 Task: Find connections with filter location Vechta with filter topic #linkedinstorieswith filter profile language Potuguese with filter current company The Corporate Bhakt with filter school Maulana Azad College with filter industry Trusts and Estates with filter service category Corporate Events with filter keywords title Barber
Action: Mouse moved to (500, 73)
Screenshot: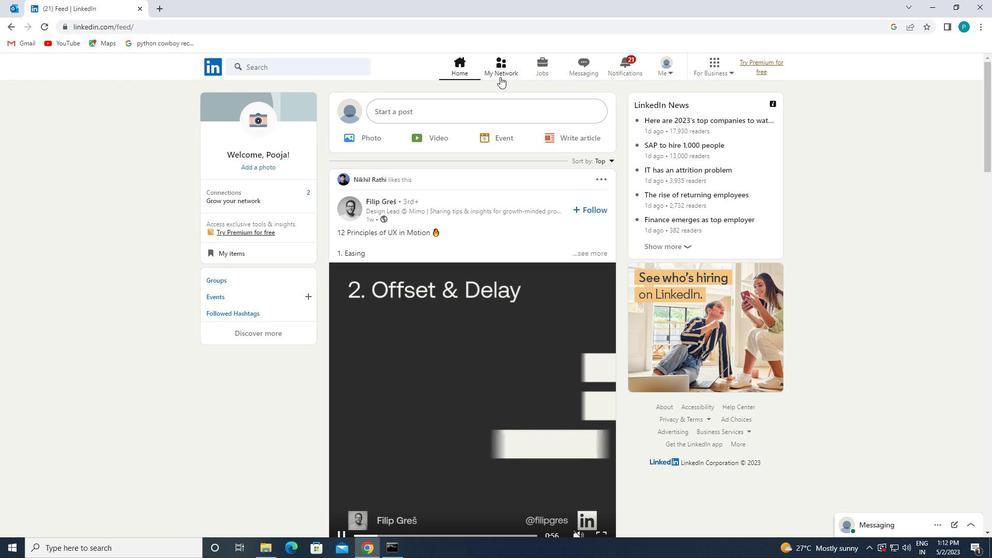 
Action: Mouse pressed left at (500, 73)
Screenshot: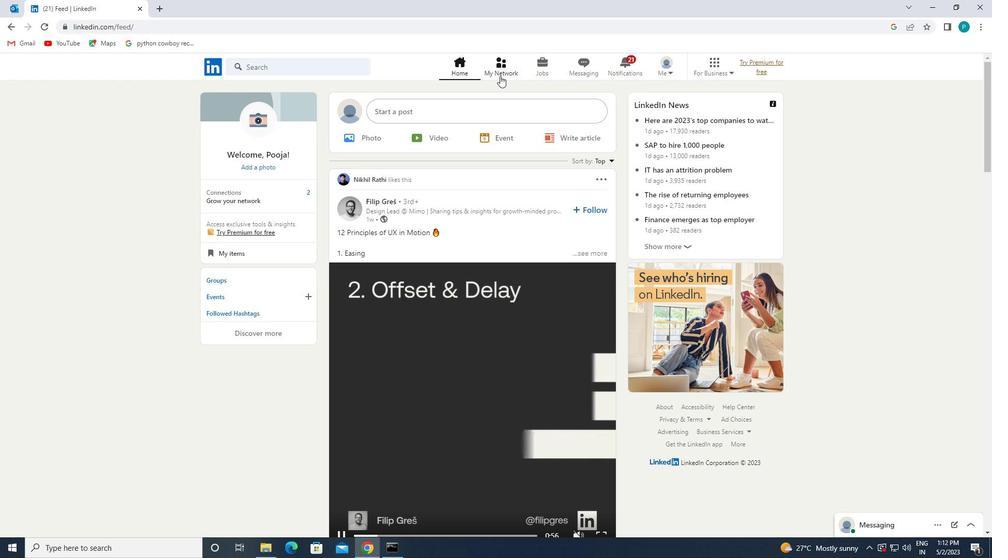 
Action: Mouse moved to (343, 129)
Screenshot: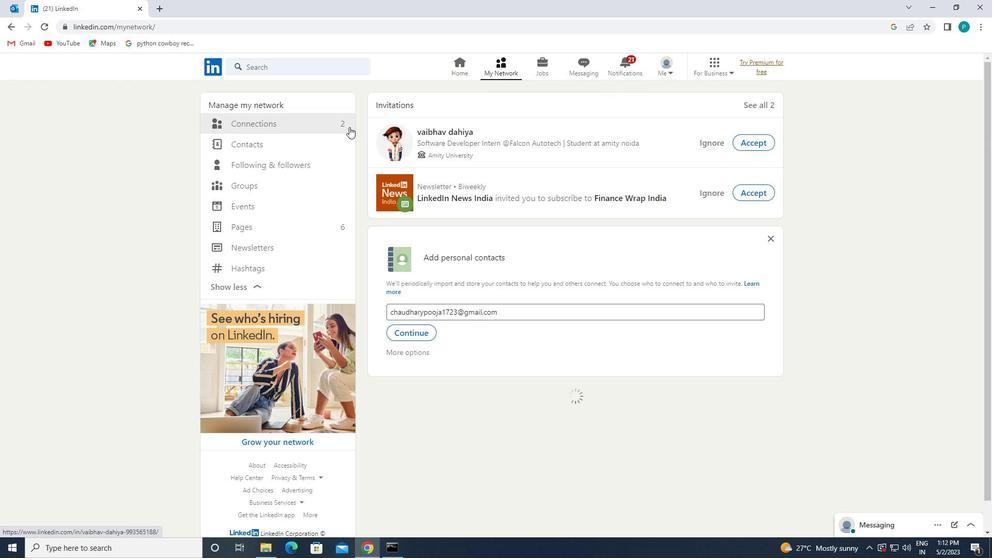 
Action: Mouse pressed left at (343, 129)
Screenshot: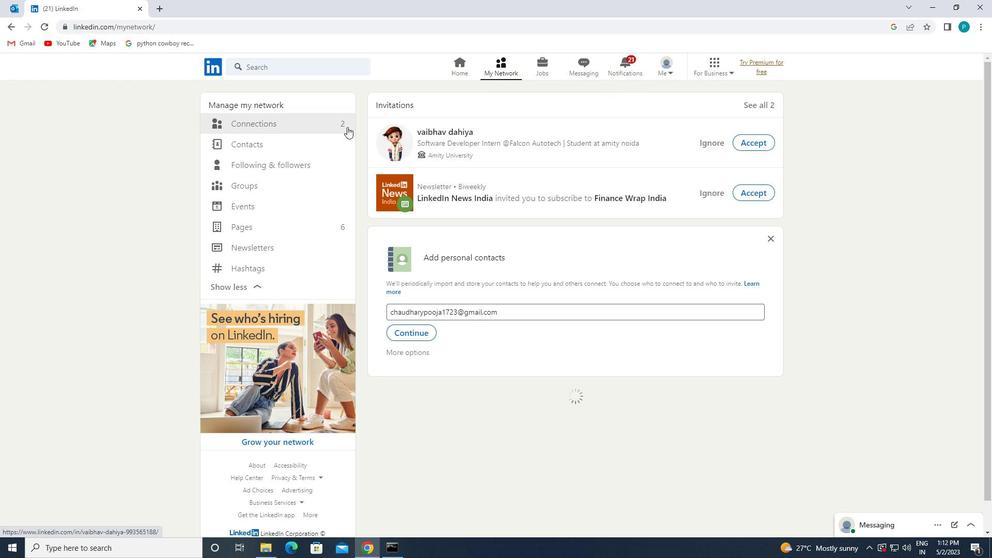 
Action: Mouse moved to (349, 123)
Screenshot: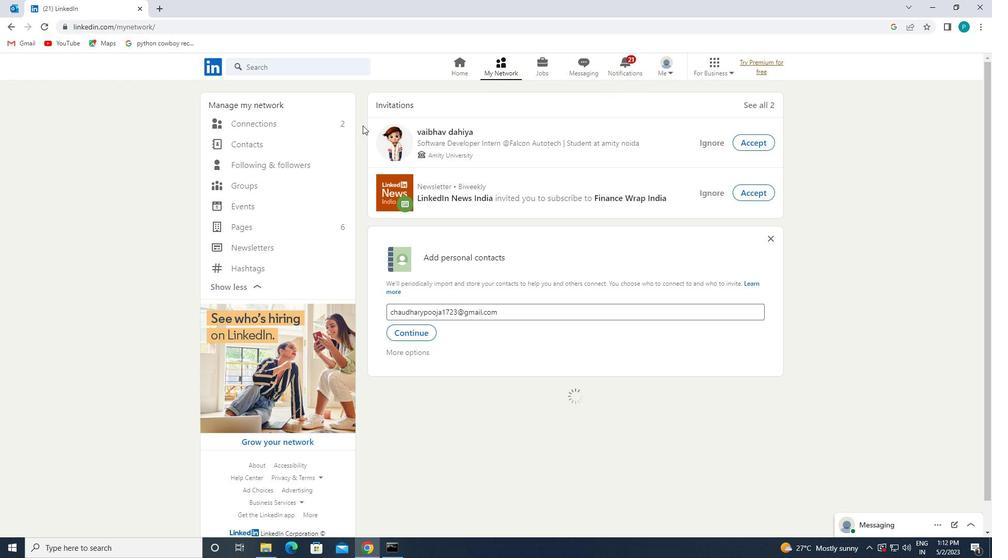 
Action: Mouse pressed left at (349, 123)
Screenshot: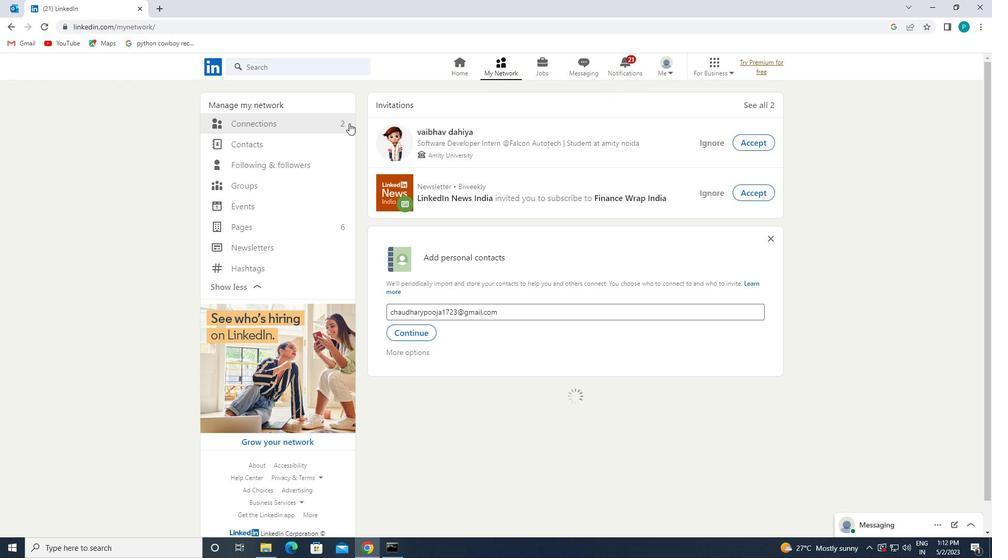 
Action: Mouse moved to (328, 120)
Screenshot: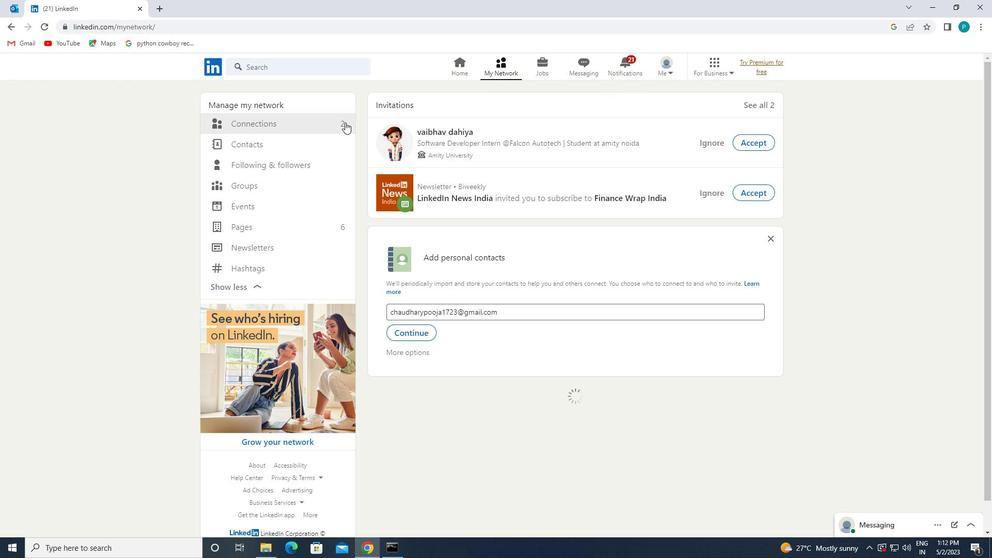 
Action: Mouse pressed left at (328, 120)
Screenshot: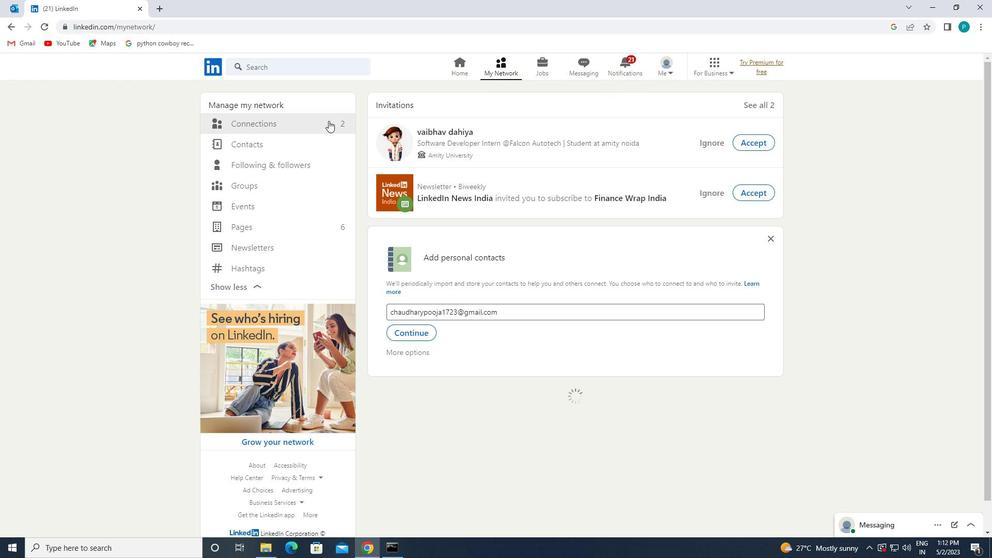 
Action: Mouse moved to (327, 120)
Screenshot: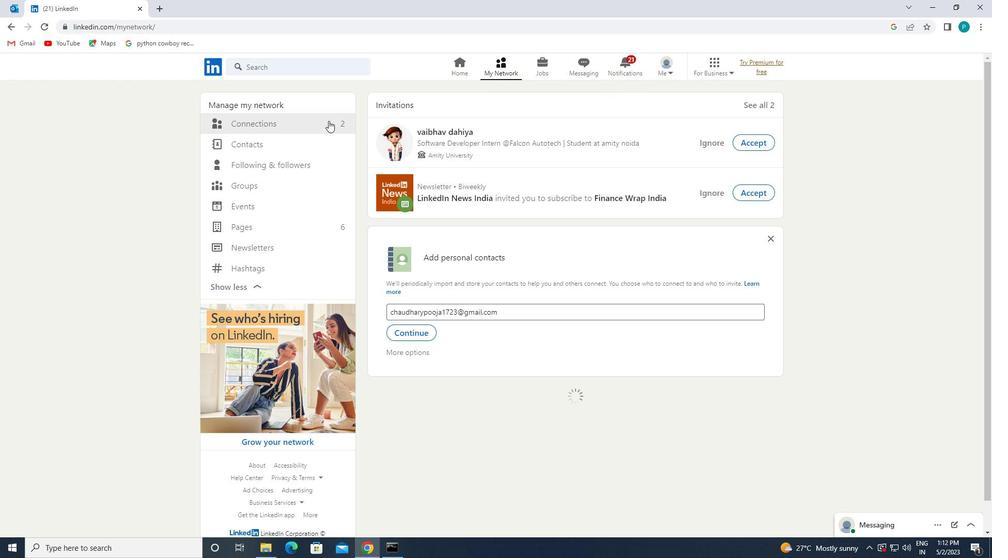 
Action: Mouse pressed left at (327, 120)
Screenshot: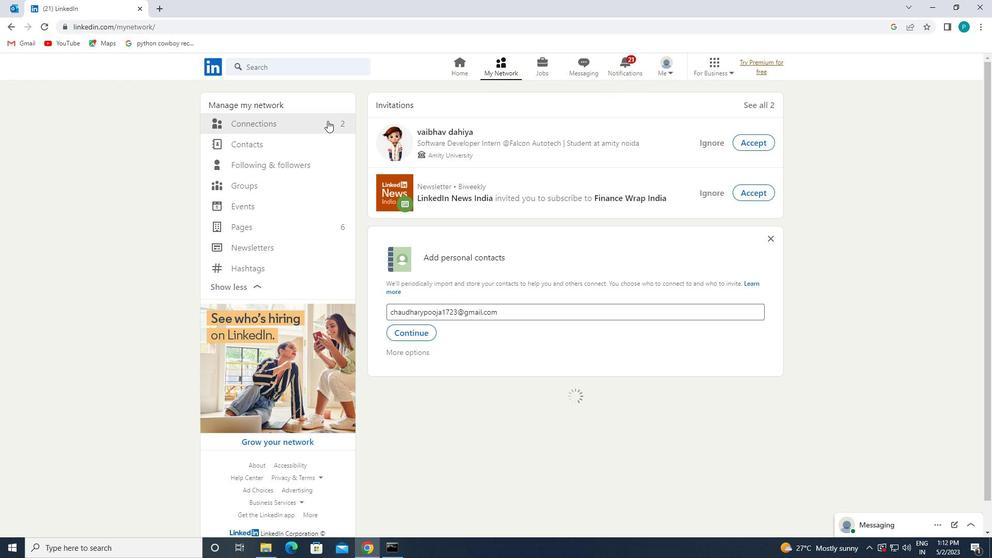 
Action: Mouse moved to (326, 121)
Screenshot: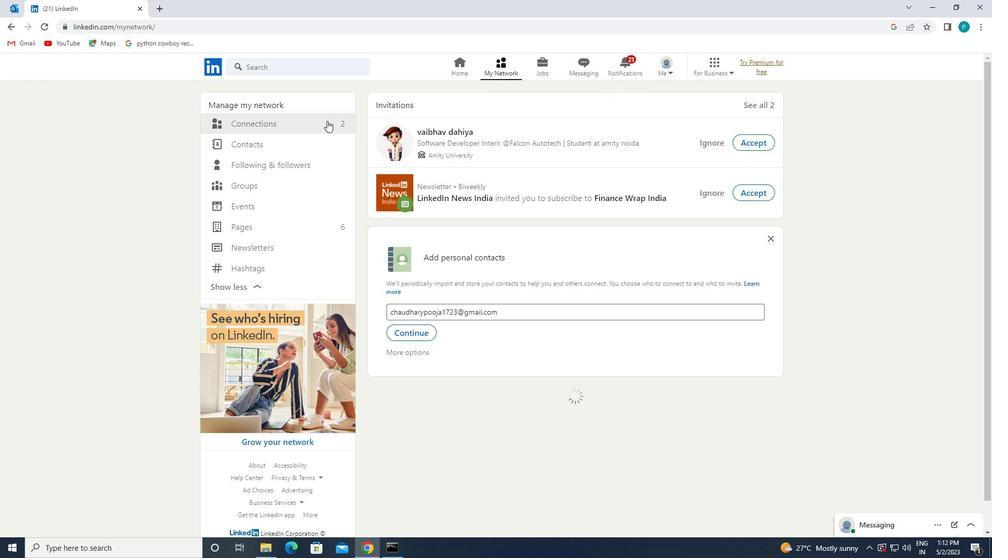 
Action: Mouse pressed left at (326, 121)
Screenshot: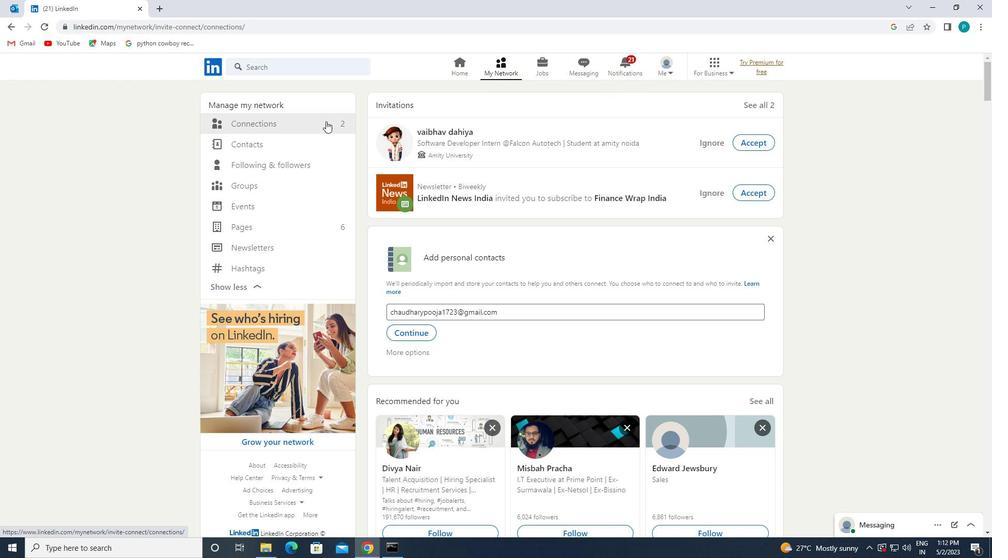 
Action: Mouse pressed left at (326, 121)
Screenshot: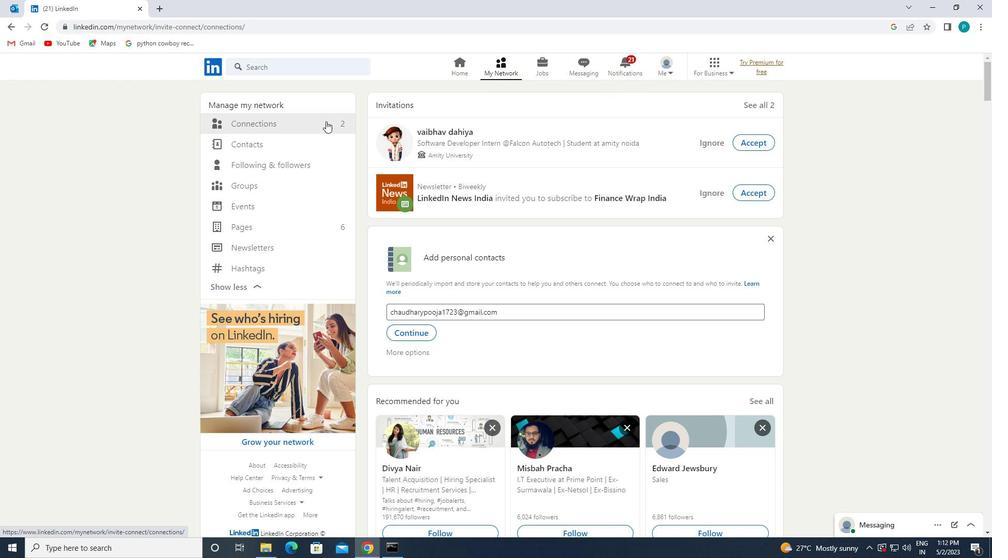 
Action: Mouse moved to (557, 128)
Screenshot: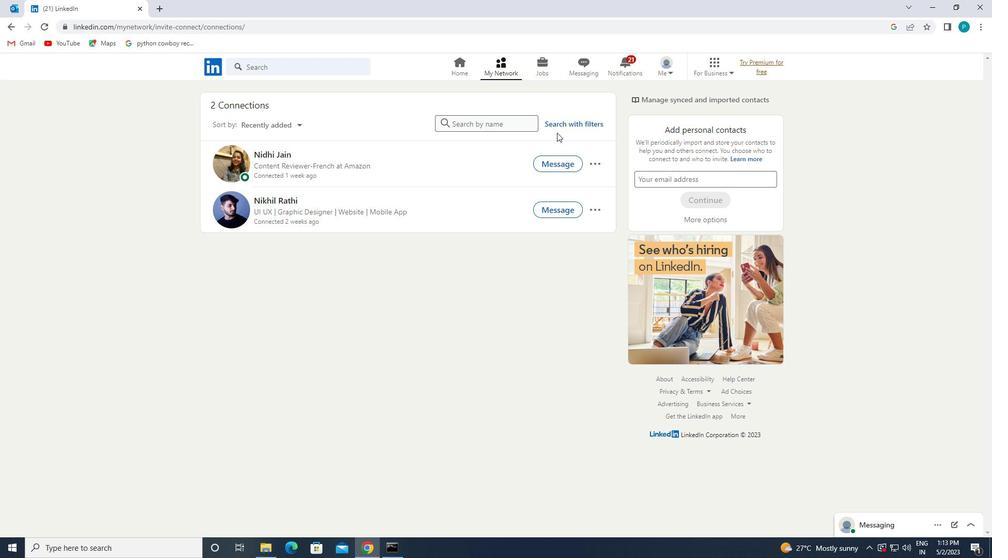 
Action: Mouse pressed left at (557, 128)
Screenshot: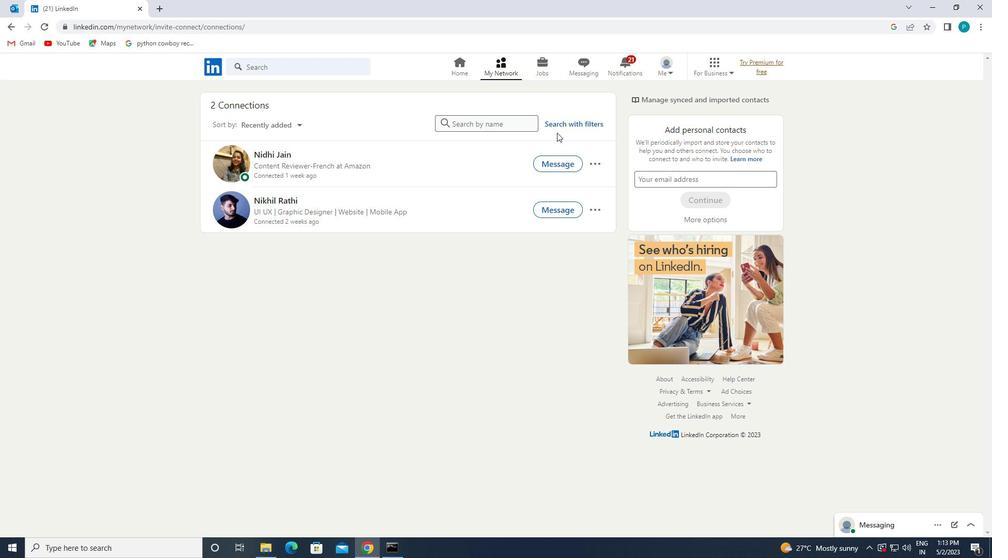 
Action: Mouse moved to (529, 96)
Screenshot: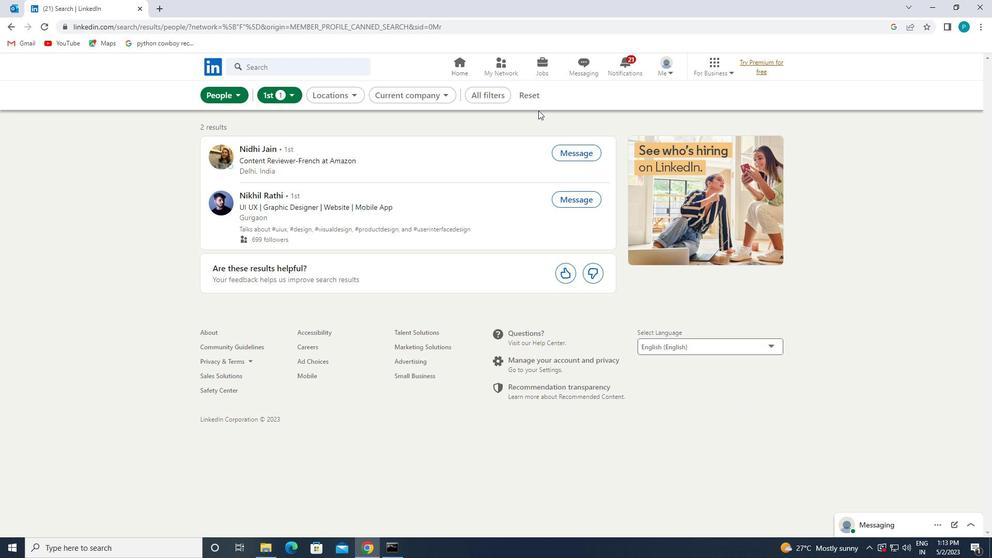 
Action: Mouse pressed left at (529, 96)
Screenshot: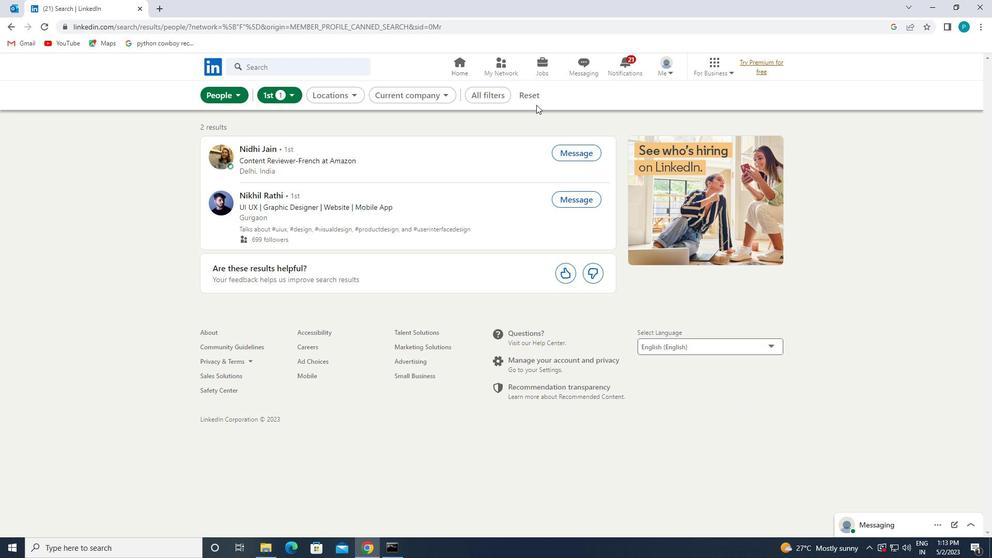 
Action: Mouse moved to (506, 96)
Screenshot: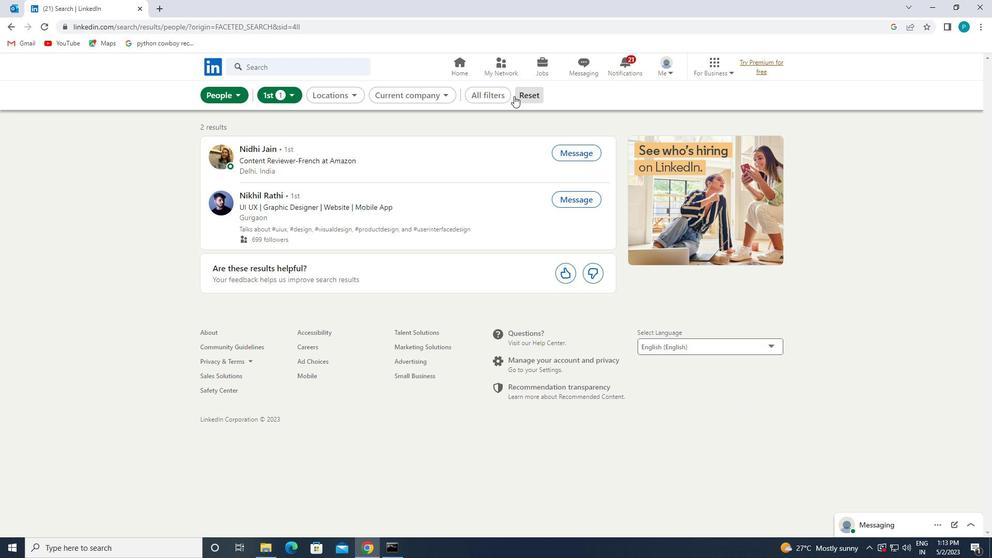 
Action: Mouse pressed left at (506, 96)
Screenshot: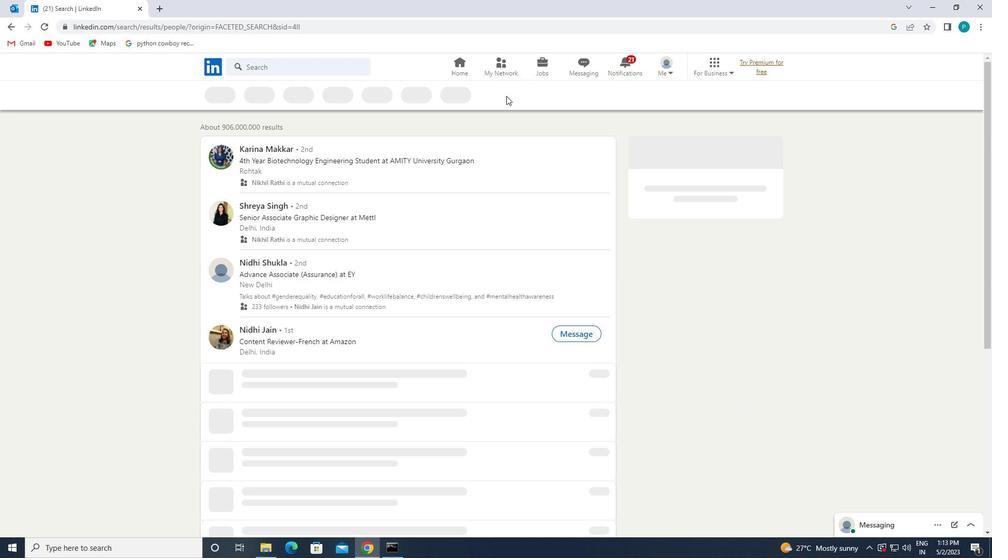 
Action: Mouse pressed left at (506, 96)
Screenshot: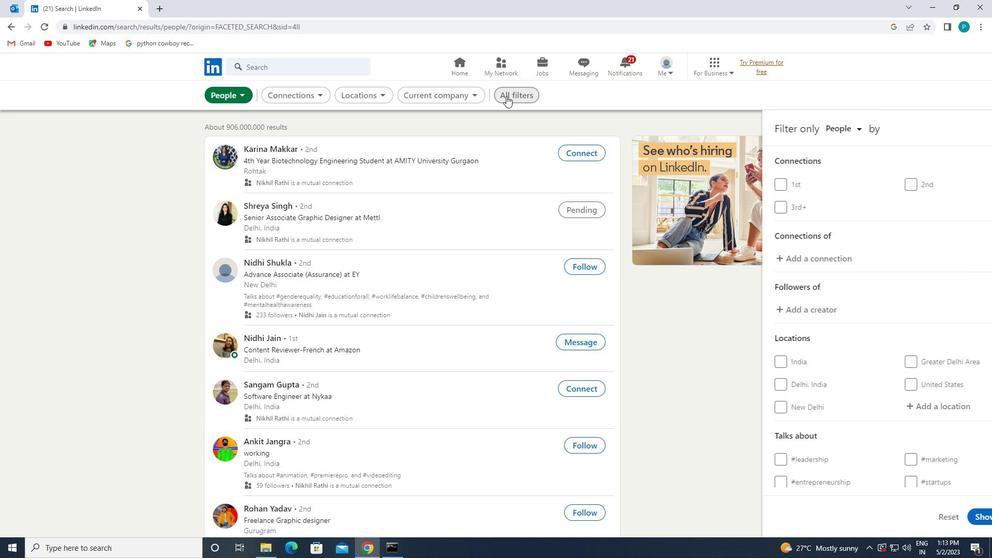 
Action: Mouse pressed left at (506, 96)
Screenshot: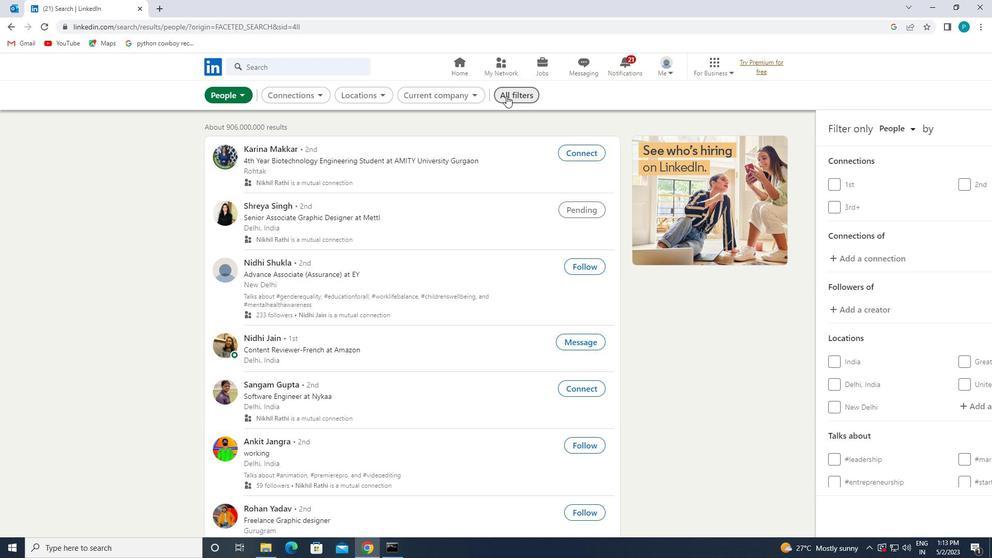 
Action: Mouse moved to (877, 361)
Screenshot: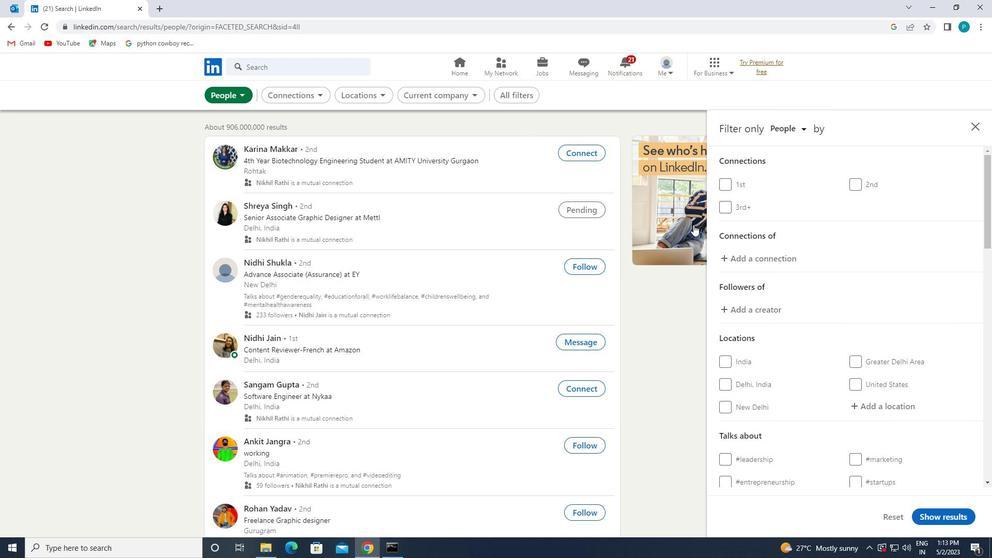 
Action: Mouse scrolled (877, 360) with delta (0, 0)
Screenshot: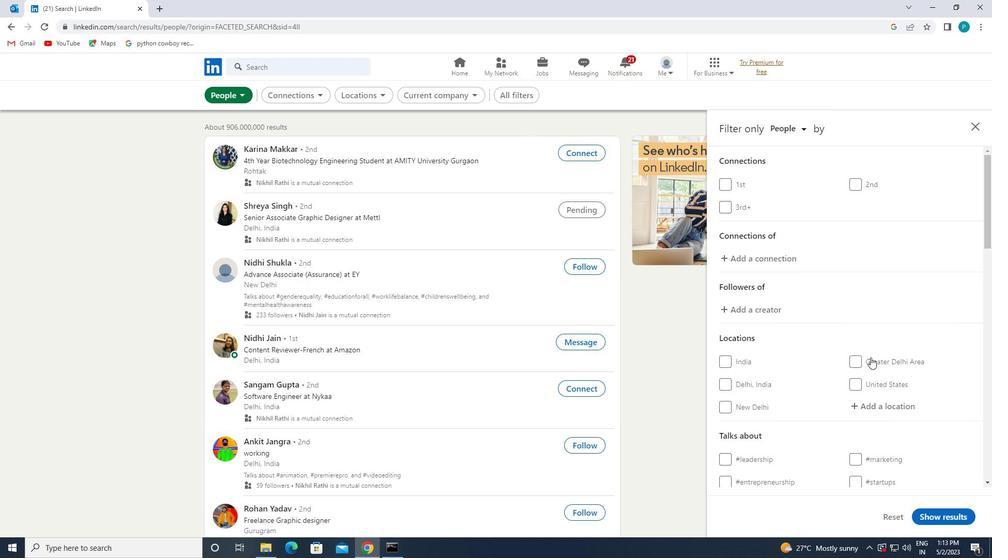 
Action: Mouse moved to (875, 354)
Screenshot: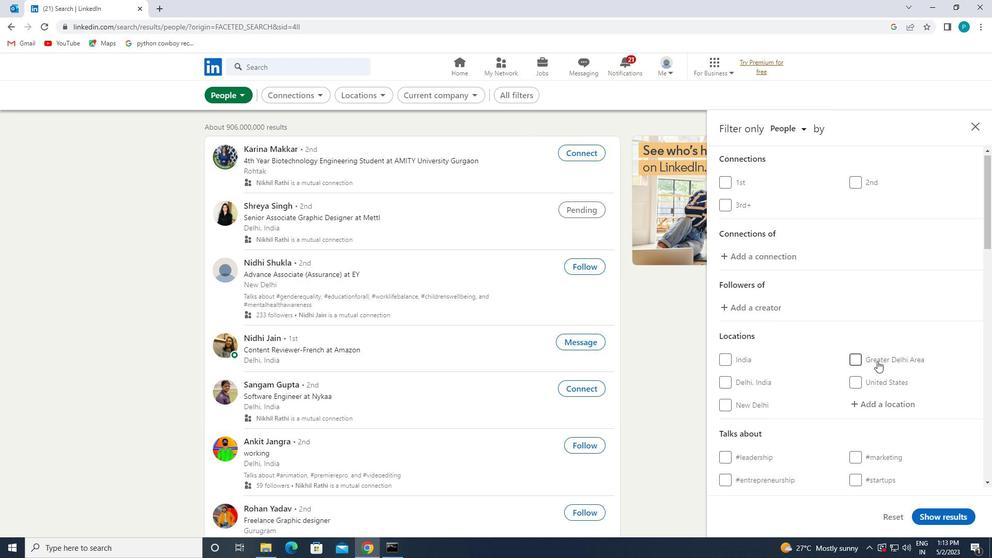 
Action: Mouse pressed left at (875, 354)
Screenshot: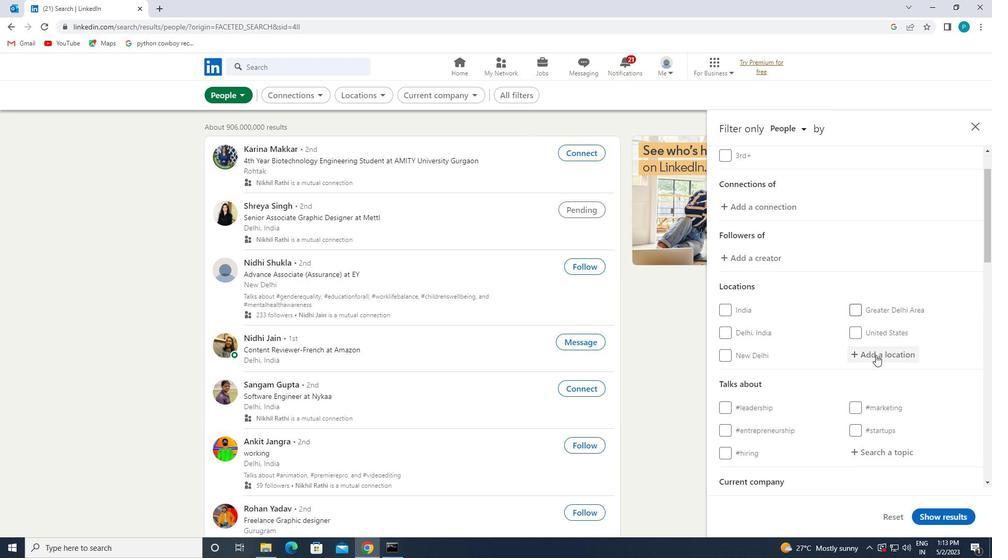 
Action: Key pressed <Key.caps_lock>v<Key.caps_lock>echta
Screenshot: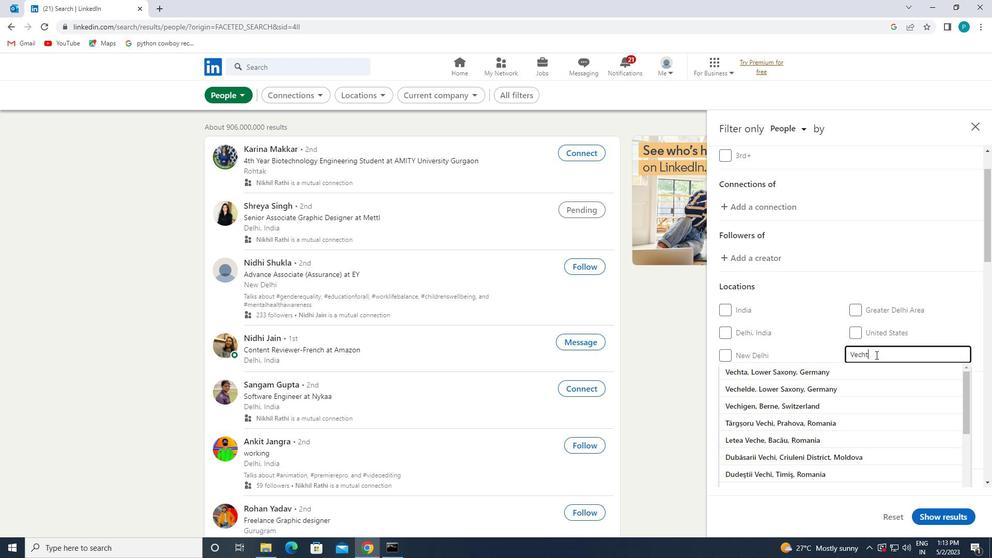 
Action: Mouse moved to (856, 370)
Screenshot: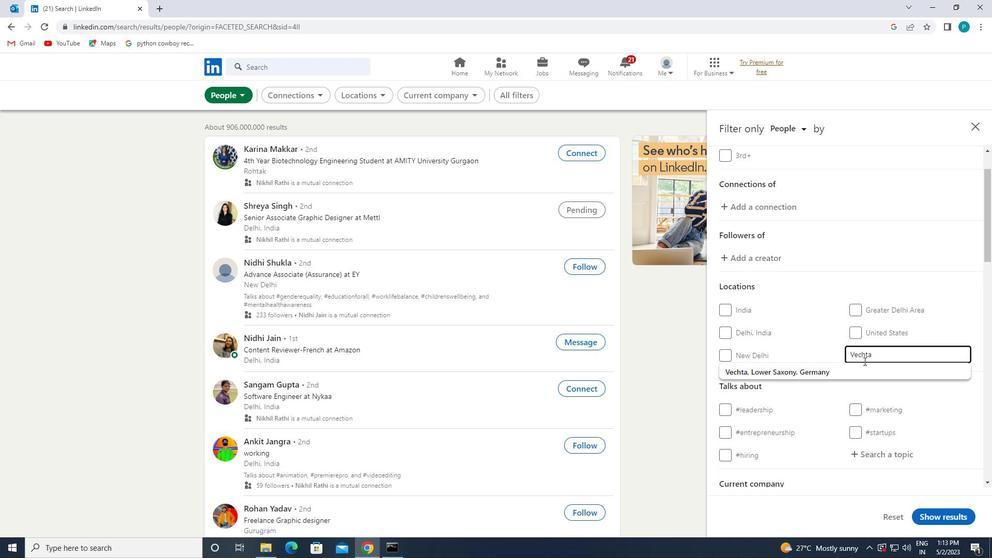 
Action: Mouse pressed left at (856, 370)
Screenshot: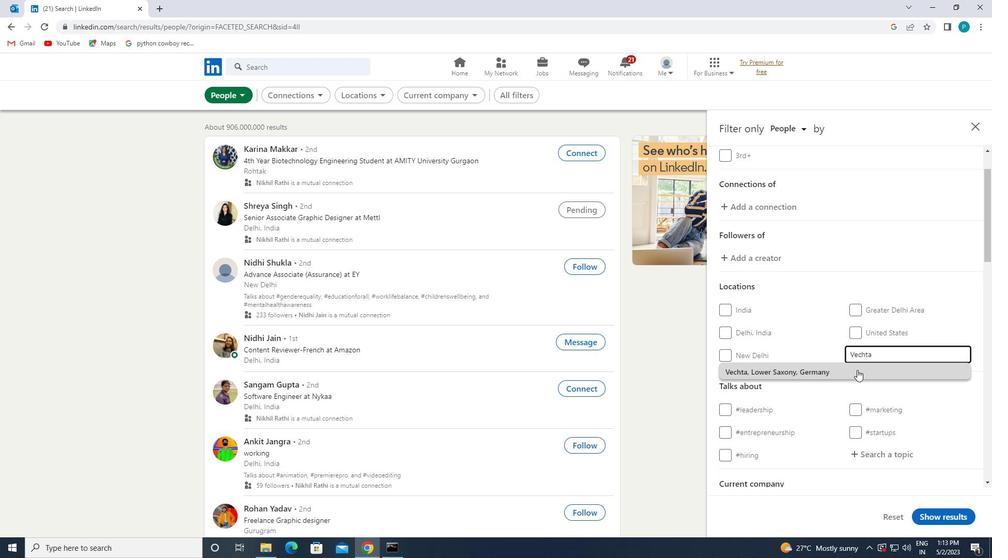
Action: Mouse moved to (856, 375)
Screenshot: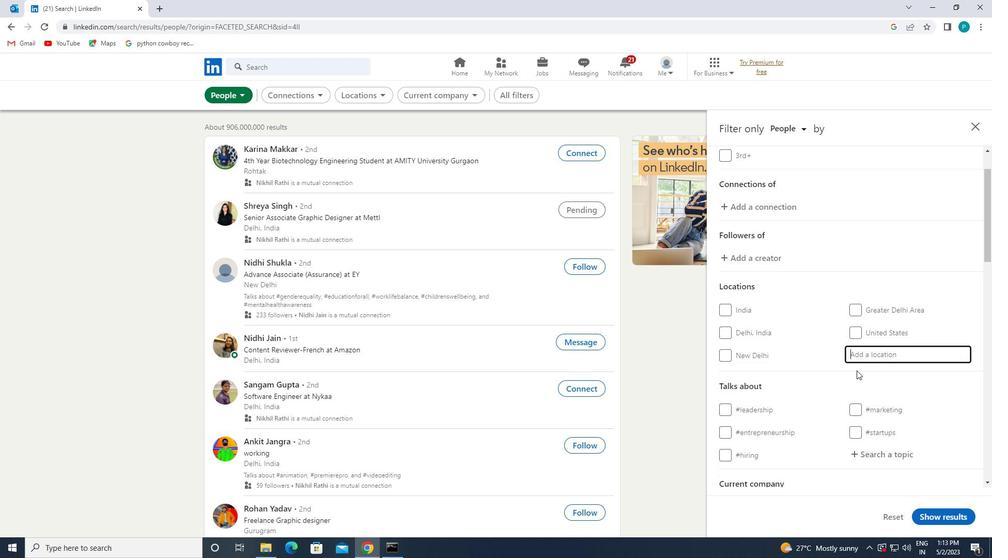 
Action: Mouse scrolled (856, 374) with delta (0, 0)
Screenshot: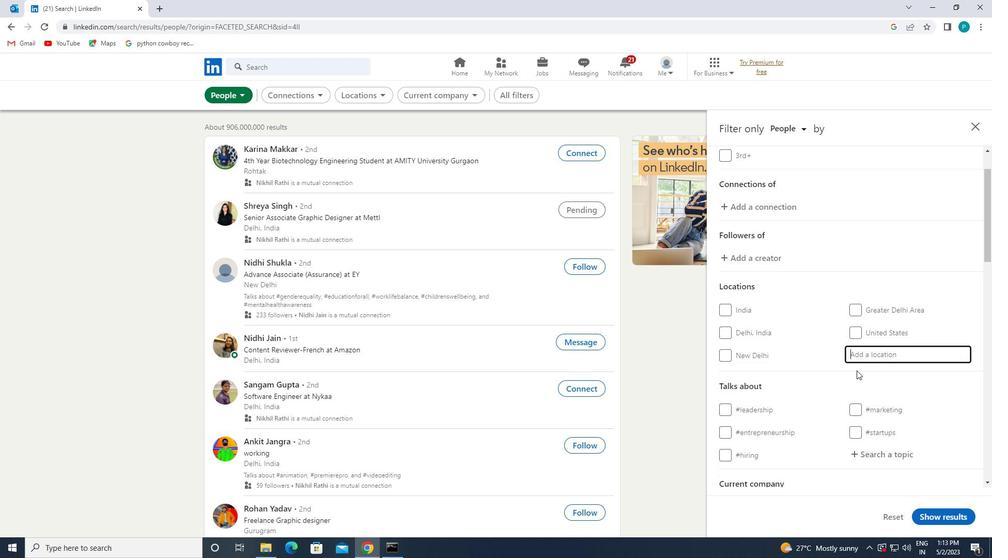 
Action: Mouse scrolled (856, 374) with delta (0, 0)
Screenshot: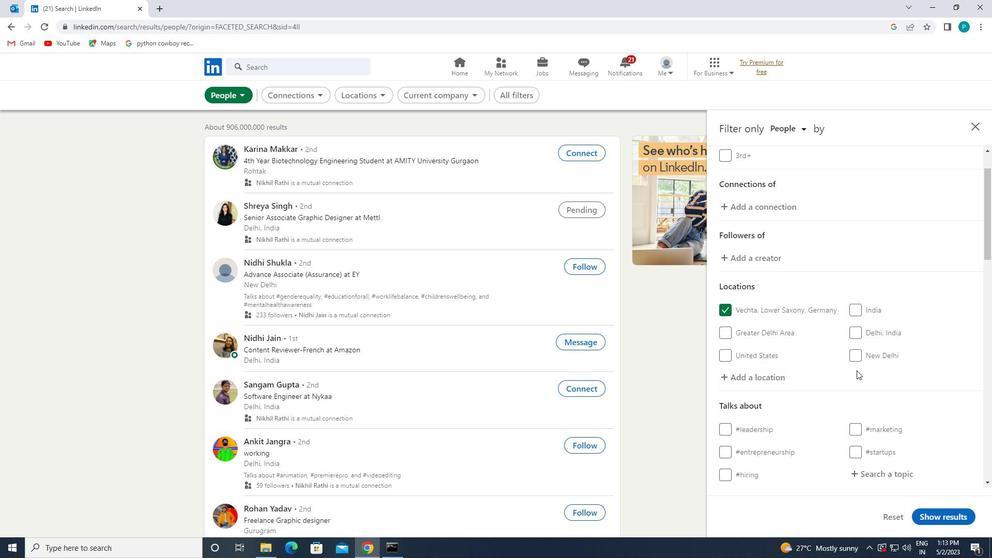 
Action: Mouse moved to (858, 379)
Screenshot: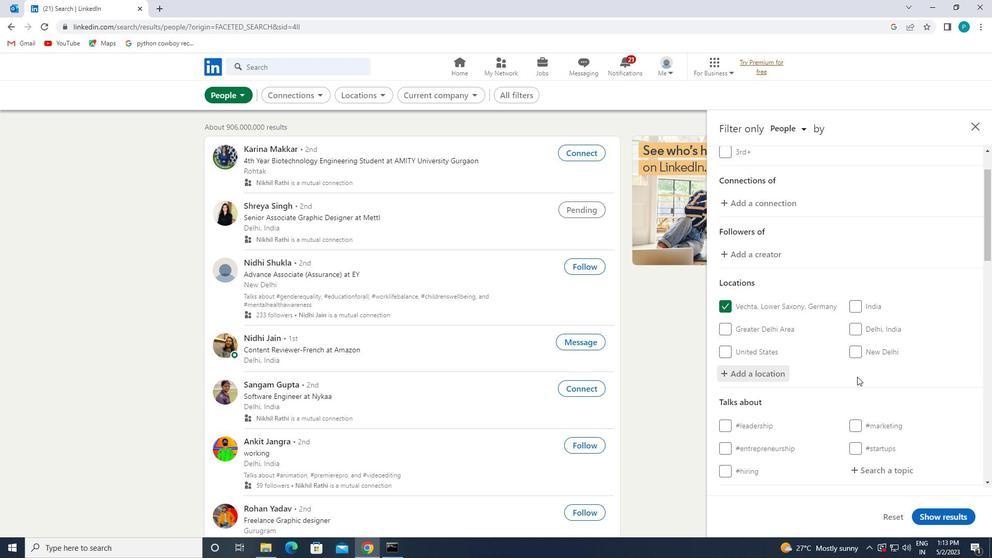 
Action: Mouse pressed left at (858, 379)
Screenshot: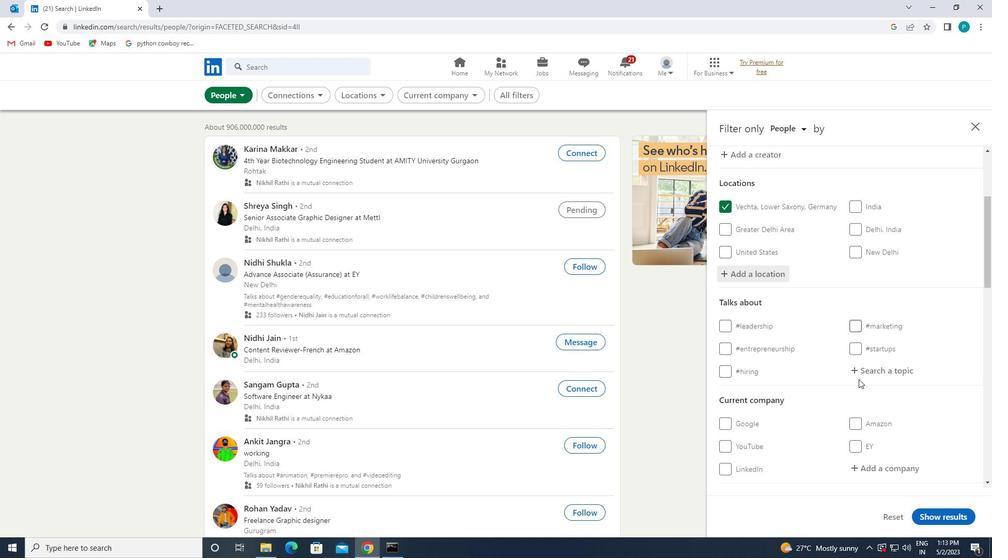 
Action: Mouse moved to (858, 373)
Screenshot: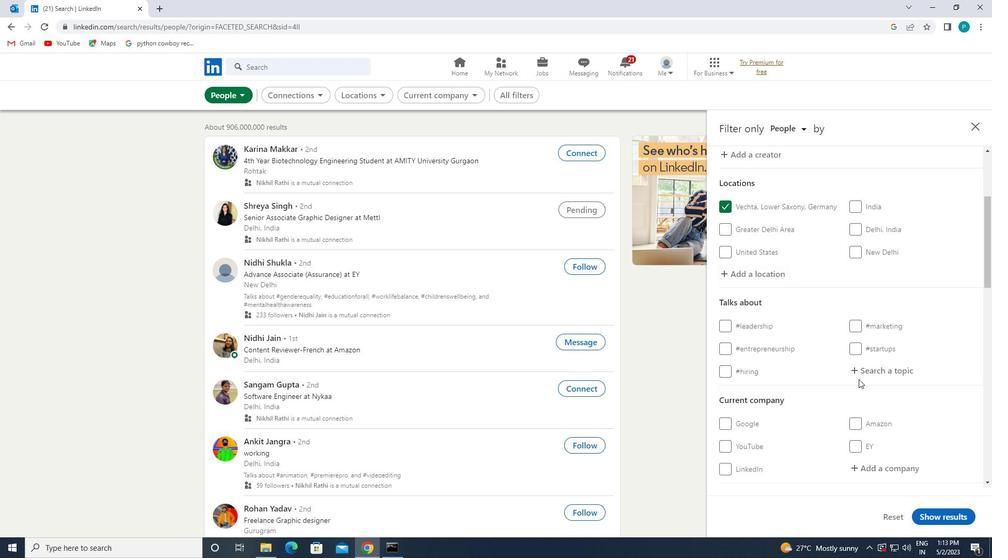 
Action: Mouse pressed left at (858, 373)
Screenshot: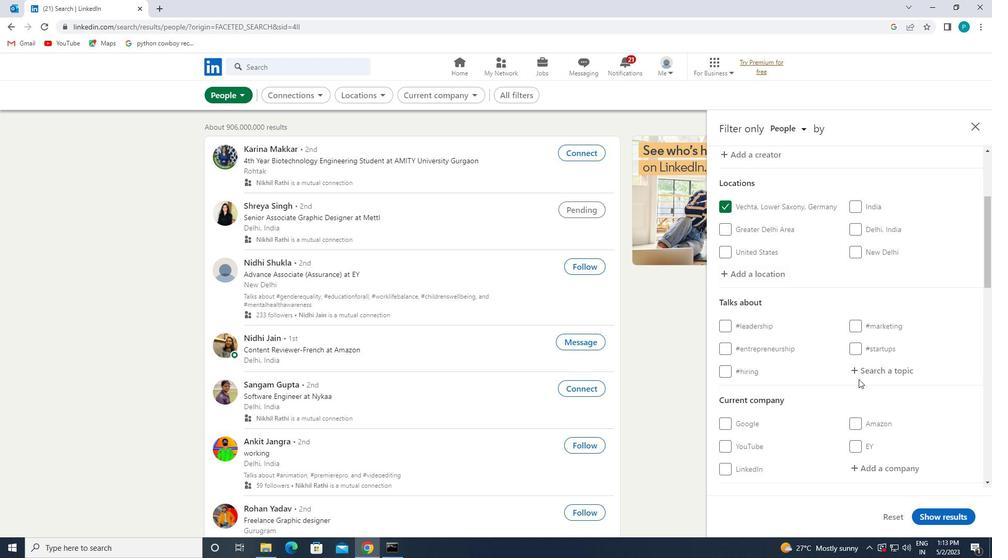 
Action: Key pressed <Key.shift>#LINKEDINSTORIES
Screenshot: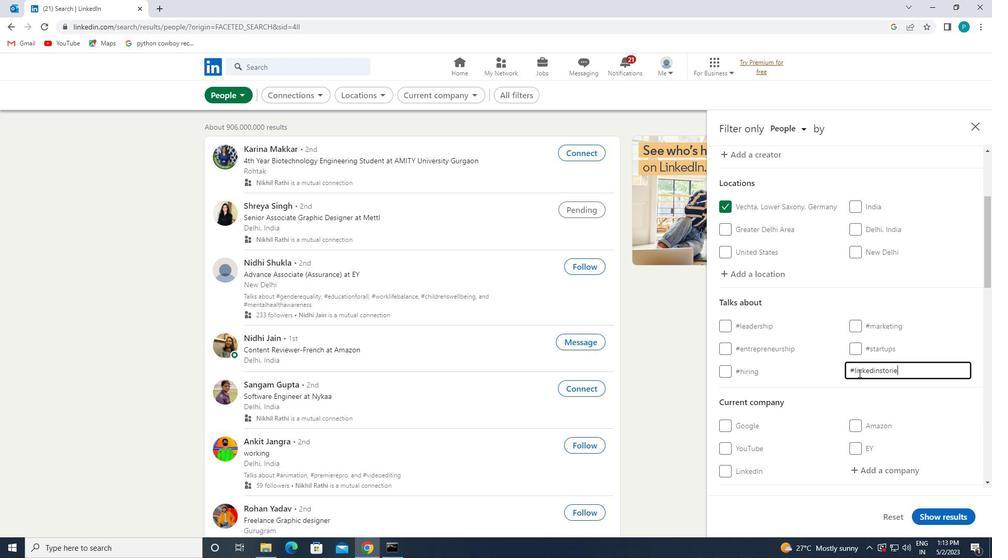 
Action: Mouse moved to (859, 375)
Screenshot: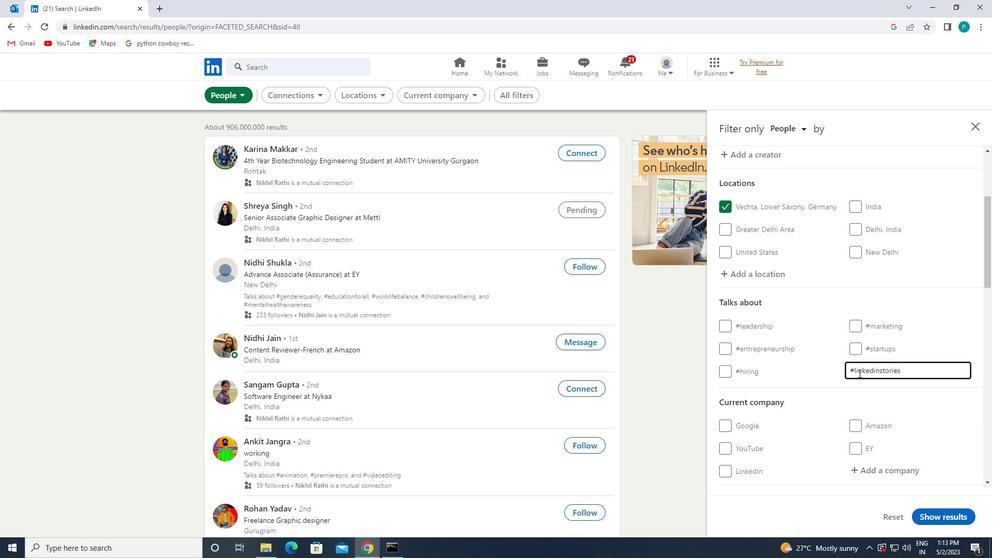 
Action: Mouse scrolled (859, 374) with delta (0, 0)
Screenshot: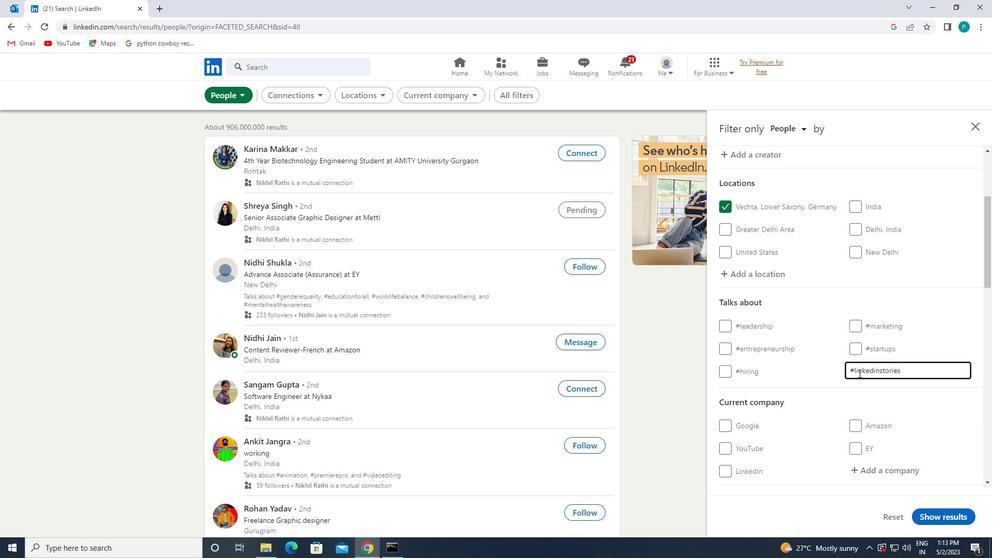
Action: Mouse moved to (859, 378)
Screenshot: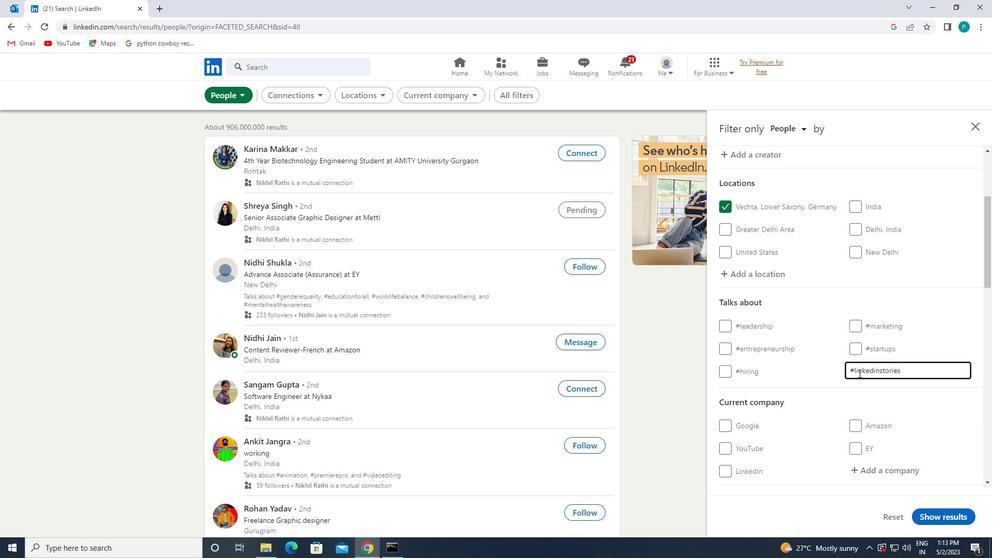
Action: Mouse scrolled (859, 377) with delta (0, 0)
Screenshot: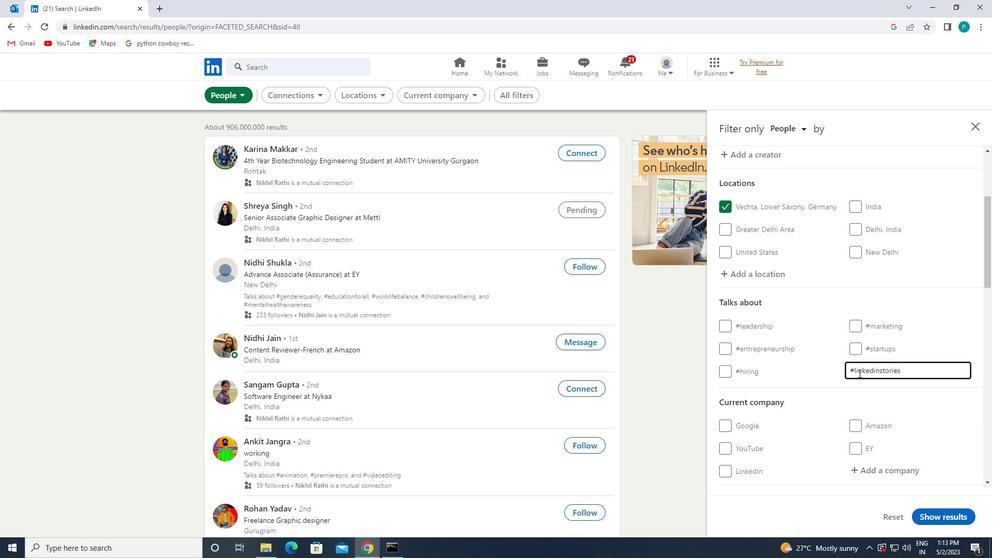 
Action: Mouse moved to (859, 382)
Screenshot: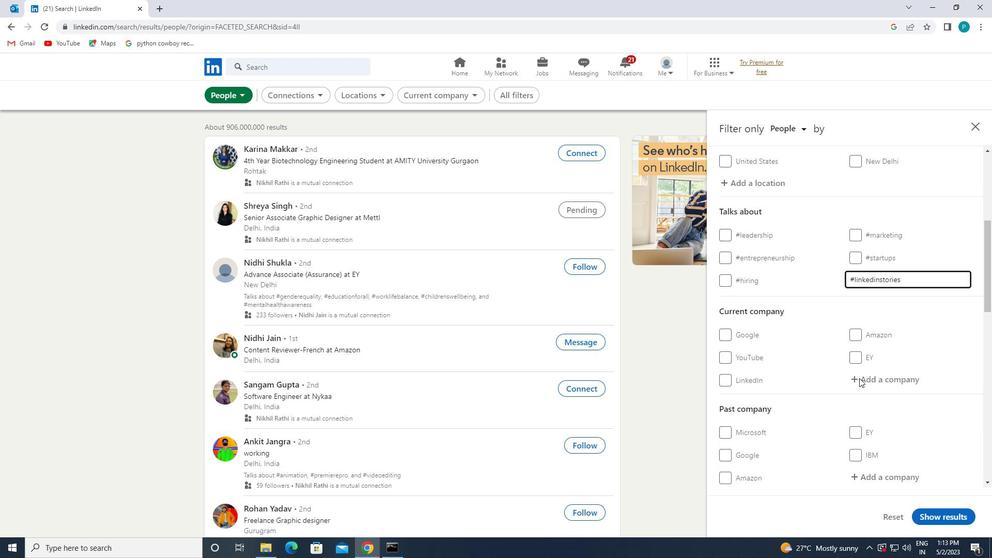 
Action: Mouse scrolled (859, 382) with delta (0, 0)
Screenshot: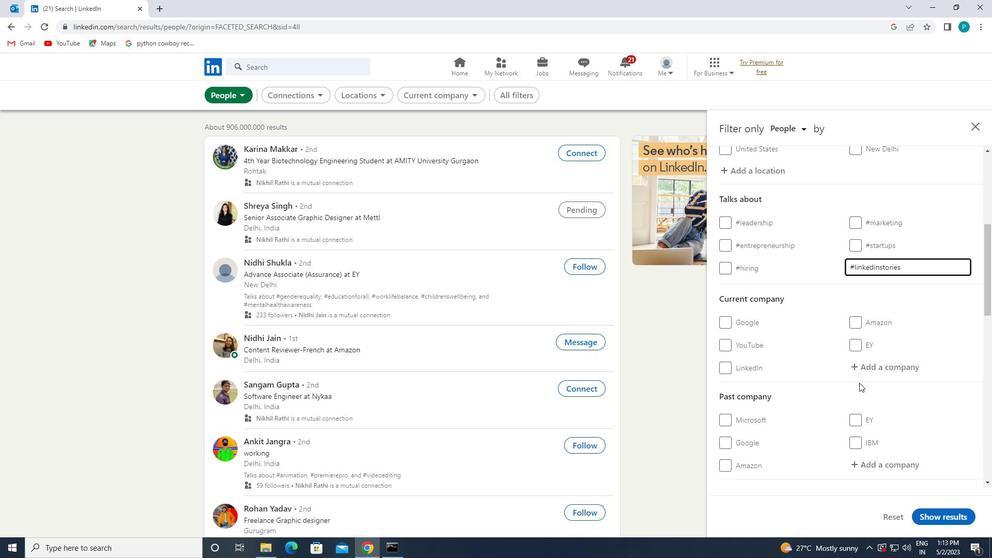 
Action: Mouse scrolled (859, 382) with delta (0, 0)
Screenshot: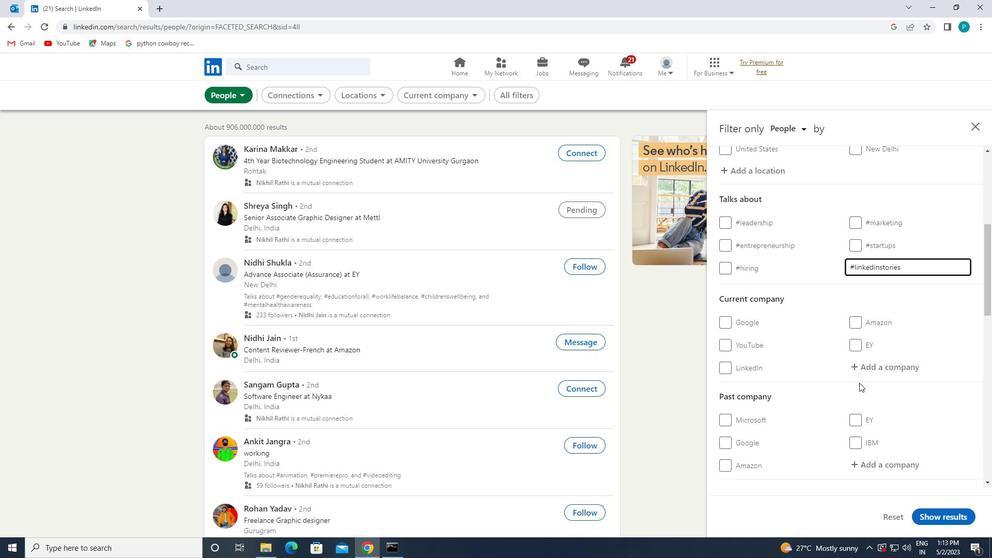 
Action: Mouse moved to (857, 383)
Screenshot: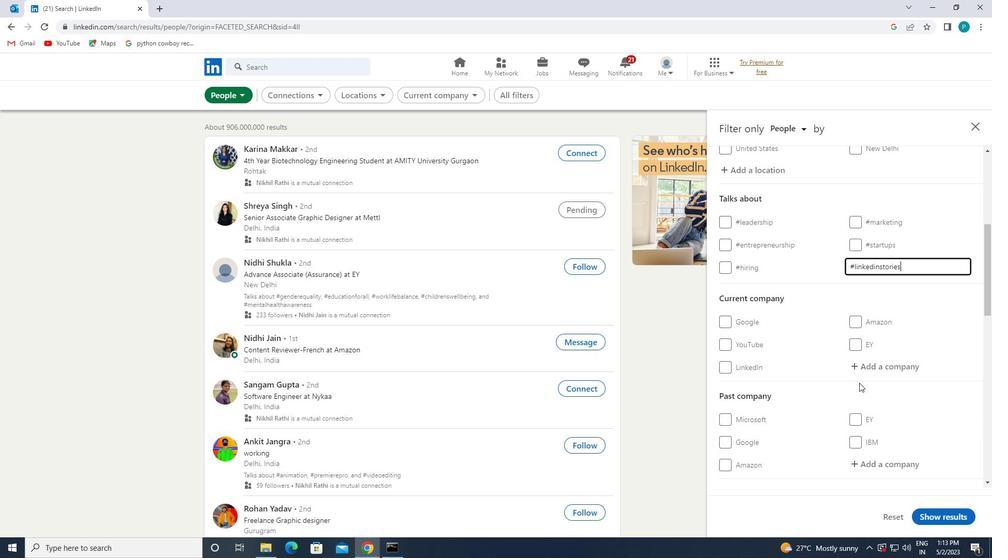 
Action: Mouse scrolled (857, 382) with delta (0, 0)
Screenshot: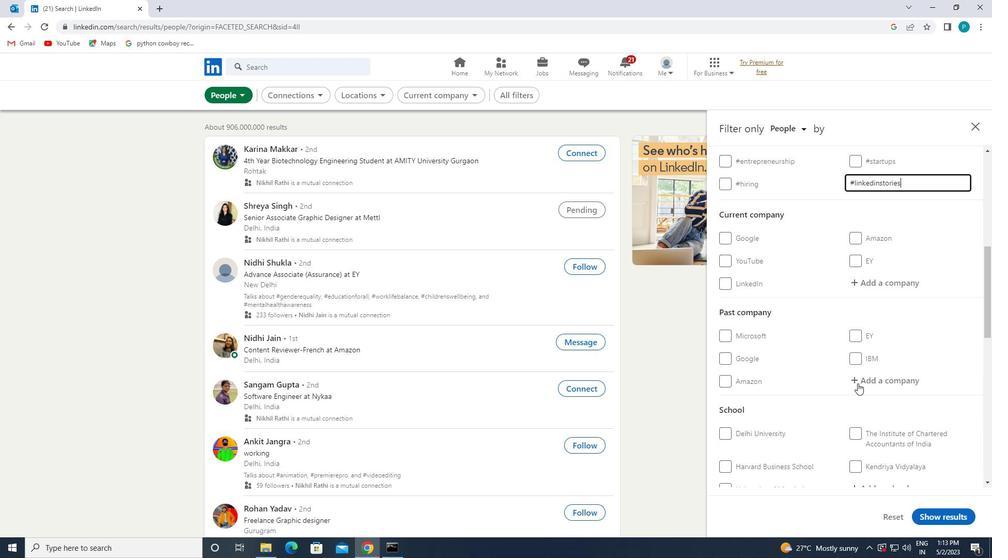 
Action: Mouse scrolled (857, 382) with delta (0, 0)
Screenshot: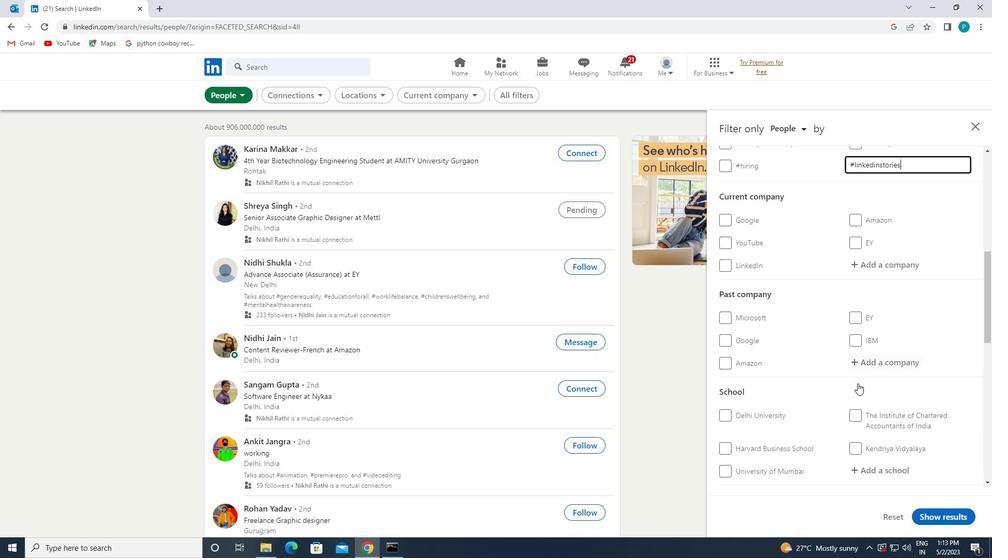 
Action: Mouse scrolled (857, 382) with delta (0, 0)
Screenshot: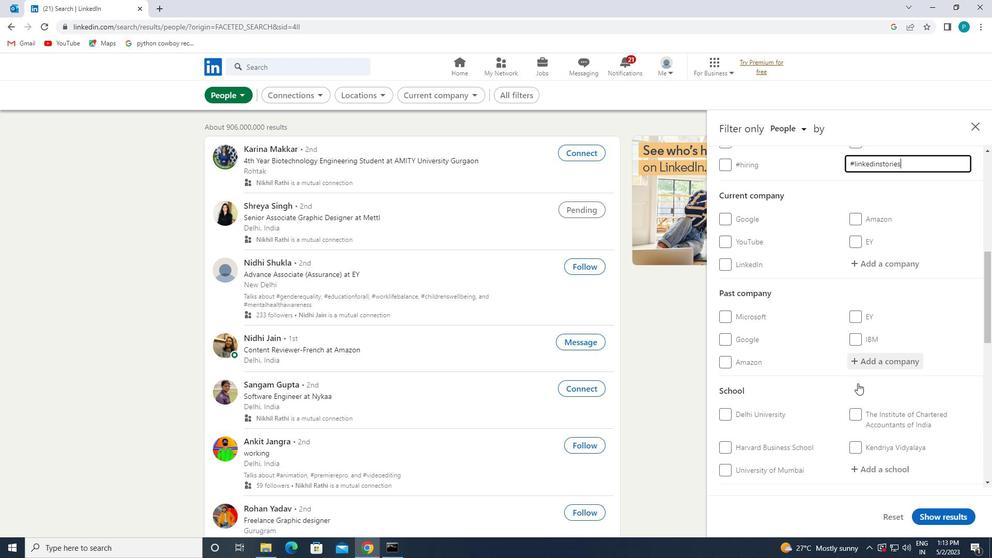 
Action: Mouse moved to (857, 384)
Screenshot: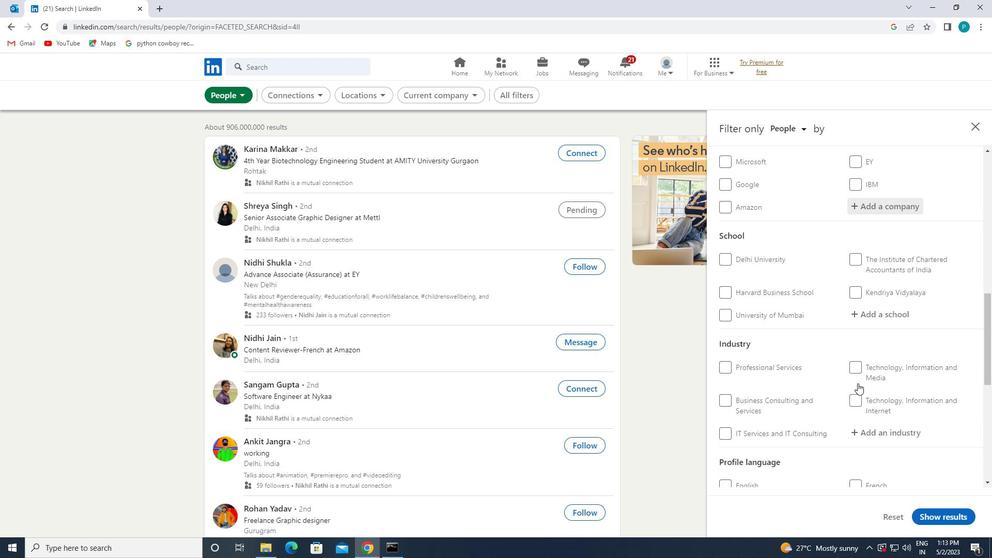 
Action: Mouse scrolled (857, 383) with delta (0, 0)
Screenshot: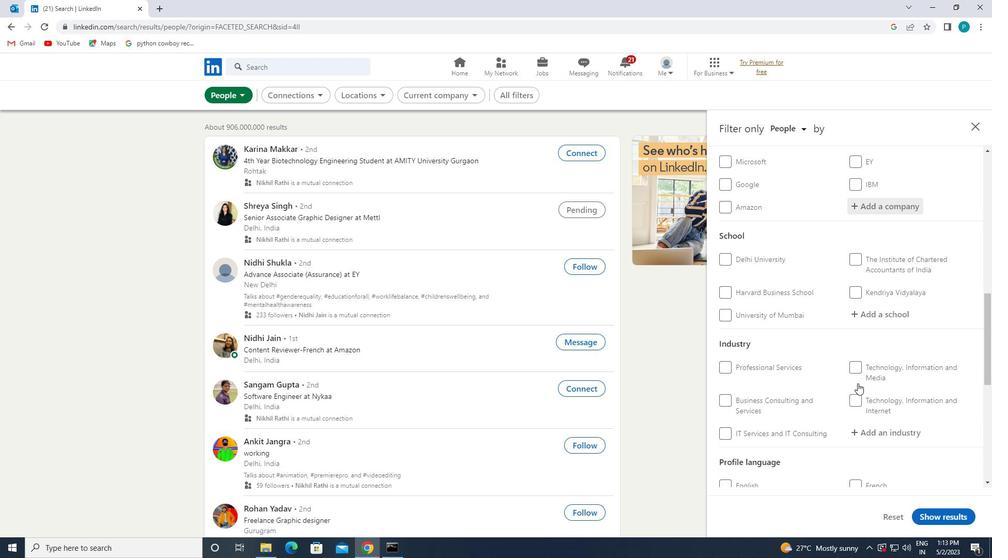 
Action: Mouse moved to (858, 392)
Screenshot: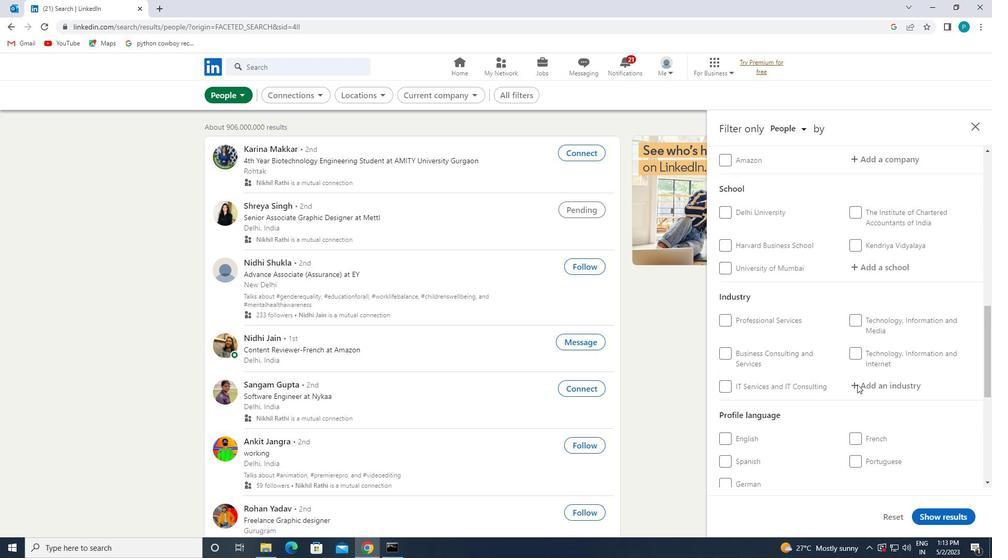 
Action: Mouse scrolled (858, 392) with delta (0, 0)
Screenshot: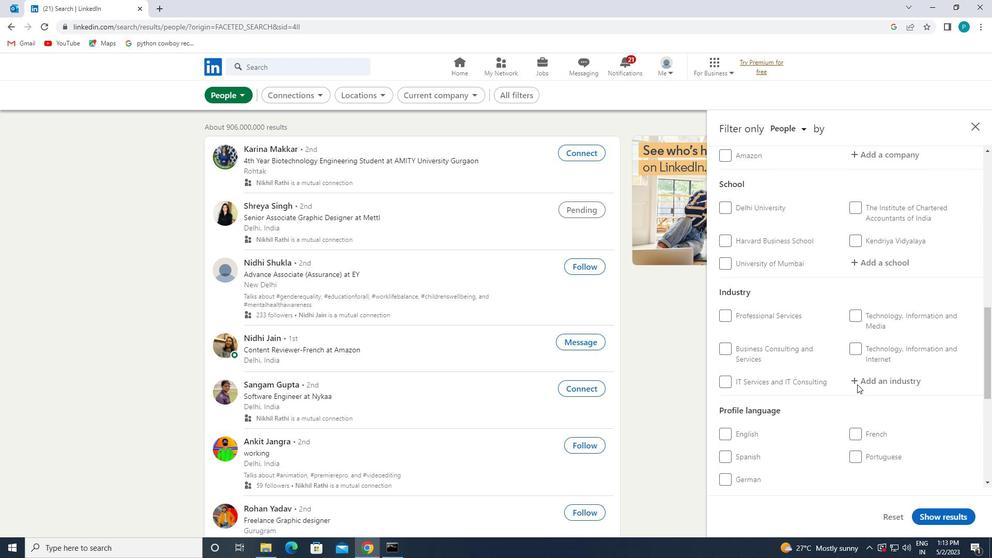 
Action: Mouse moved to (858, 393)
Screenshot: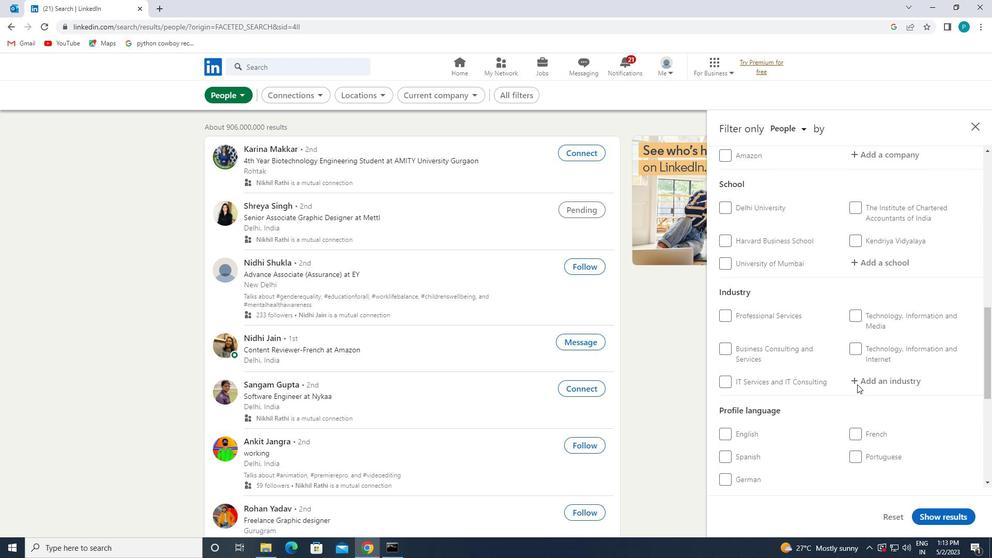 
Action: Mouse scrolled (858, 393) with delta (0, 0)
Screenshot: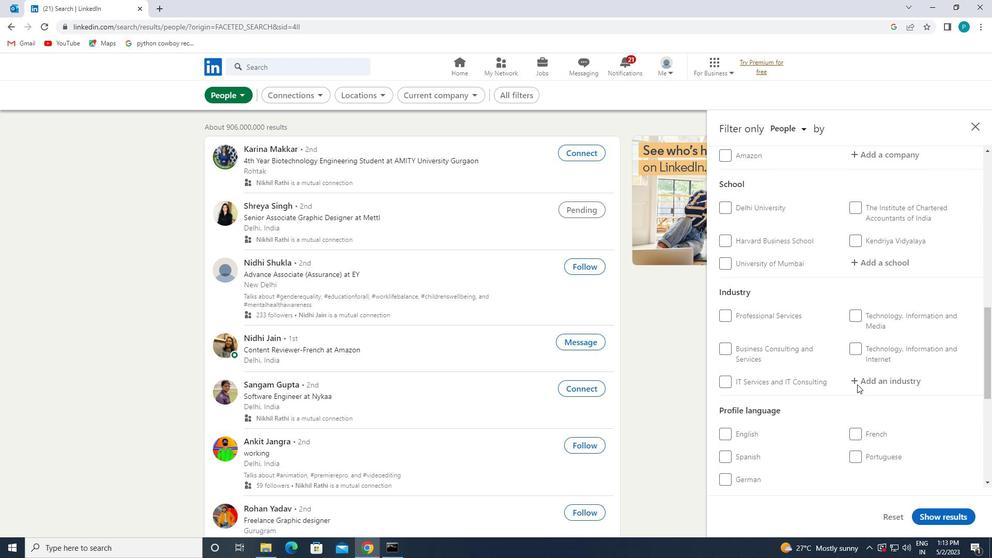 
Action: Mouse moved to (852, 354)
Screenshot: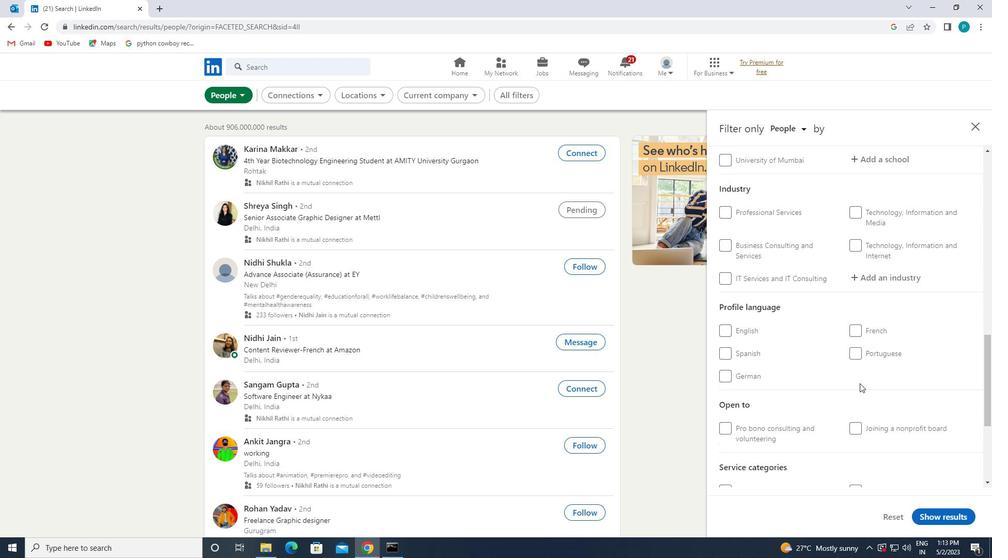 
Action: Mouse pressed left at (852, 354)
Screenshot: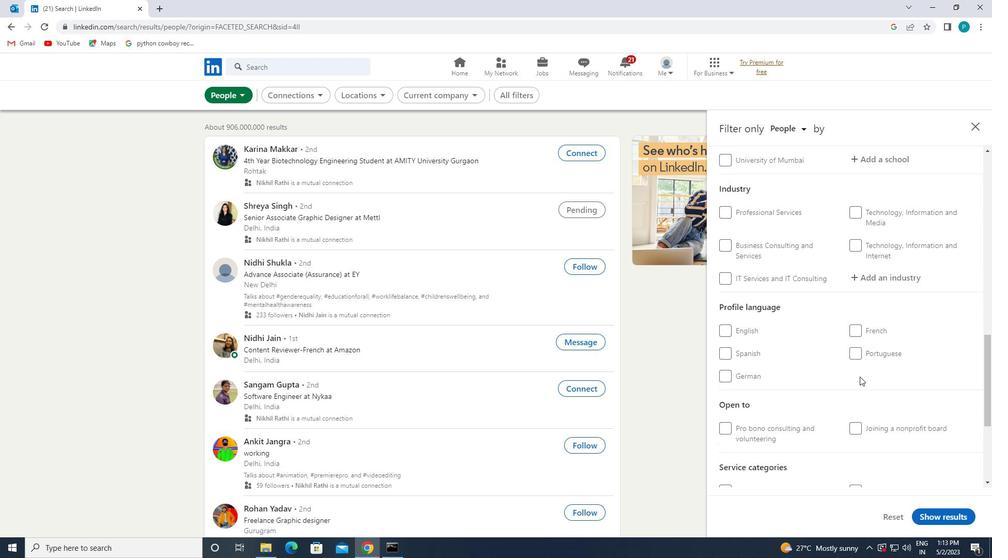 
Action: Mouse moved to (871, 359)
Screenshot: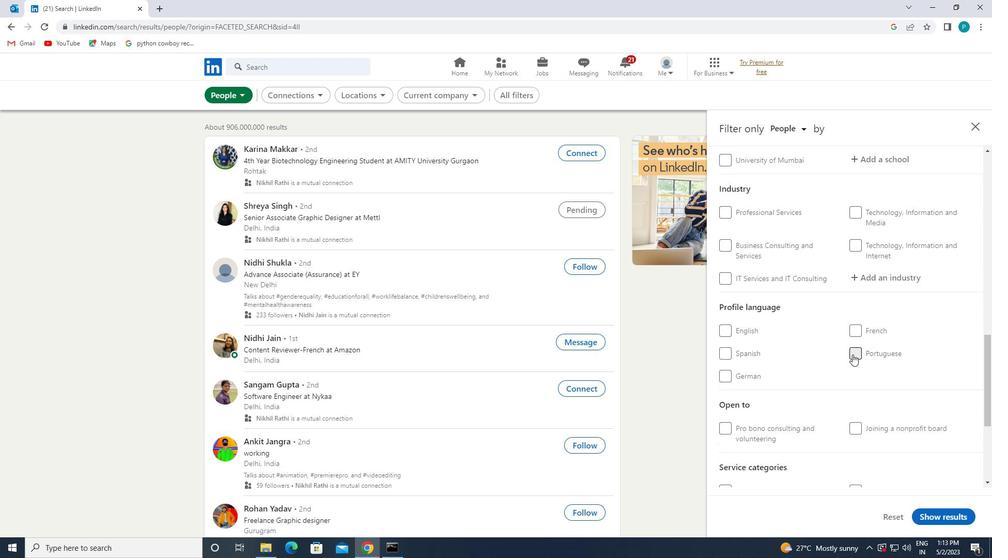 
Action: Mouse scrolled (871, 359) with delta (0, 0)
Screenshot: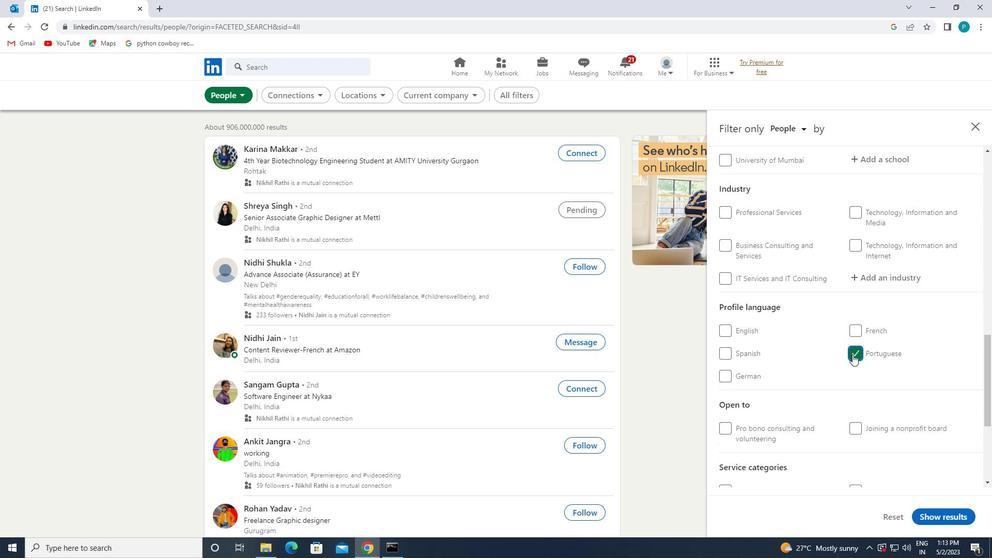 
Action: Mouse scrolled (871, 359) with delta (0, 0)
Screenshot: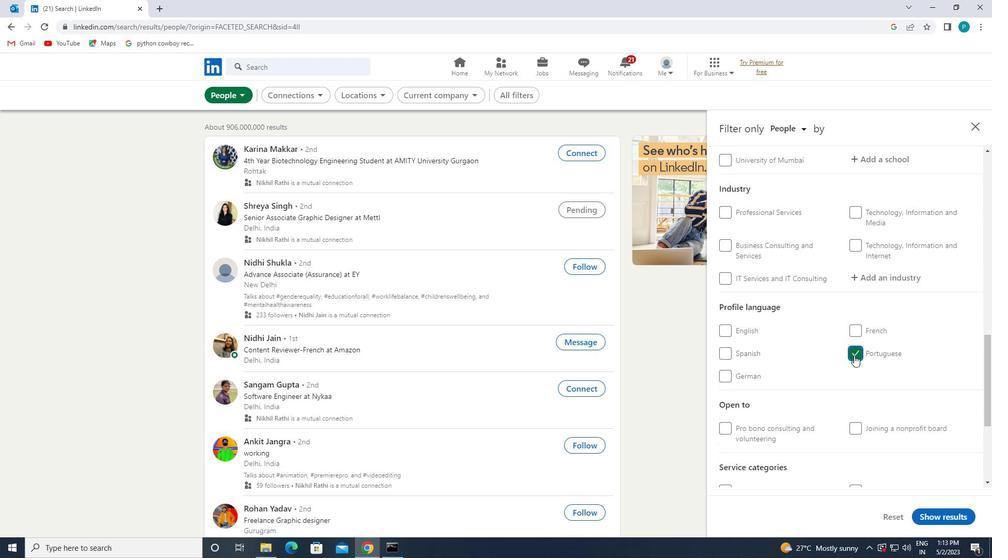 
Action: Mouse scrolled (871, 359) with delta (0, 0)
Screenshot: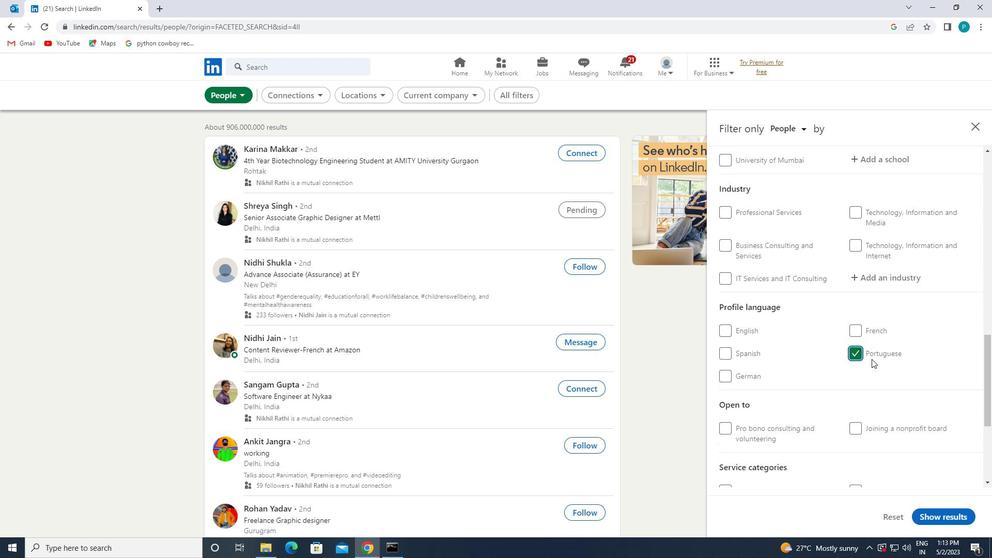 
Action: Mouse scrolled (871, 359) with delta (0, 0)
Screenshot: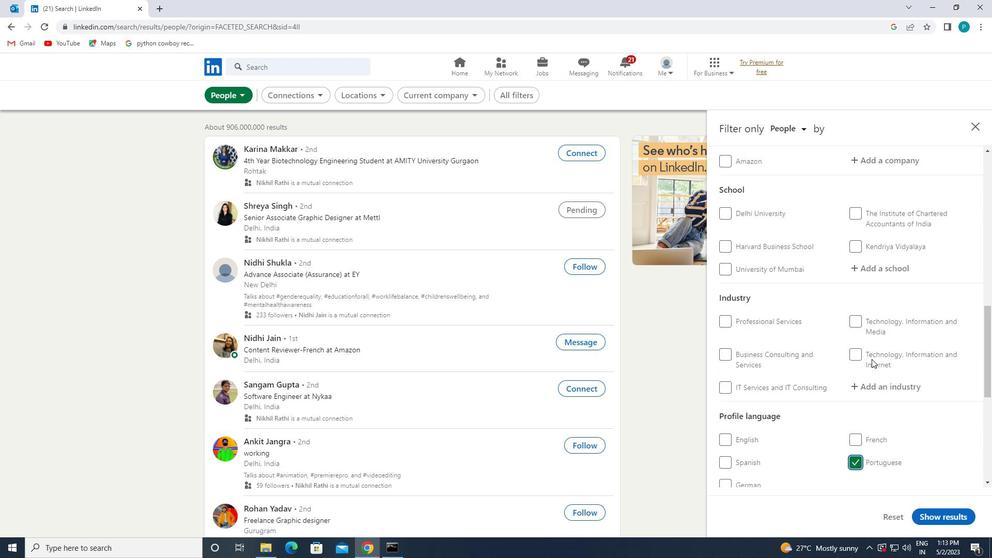 
Action: Mouse scrolled (871, 359) with delta (0, 0)
Screenshot: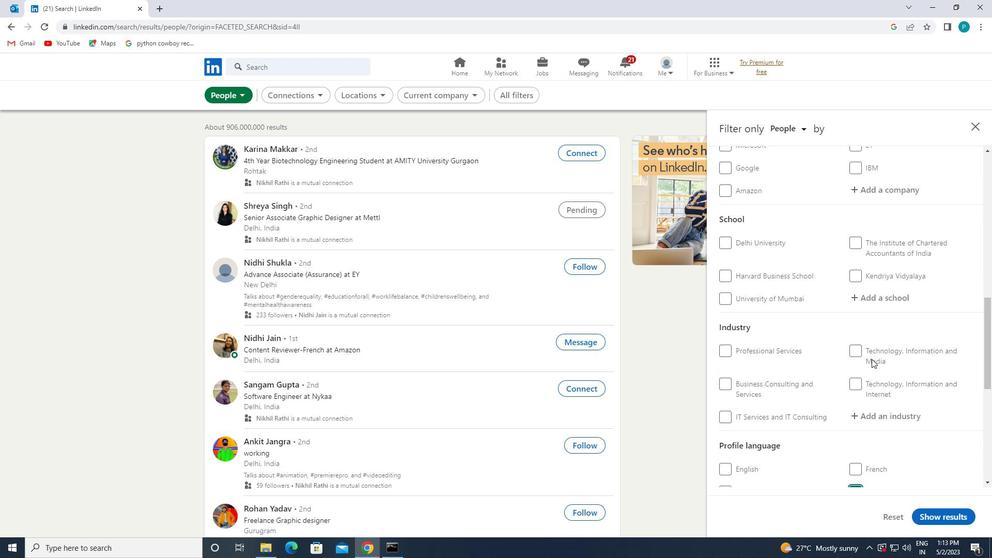 
Action: Mouse scrolled (871, 359) with delta (0, 0)
Screenshot: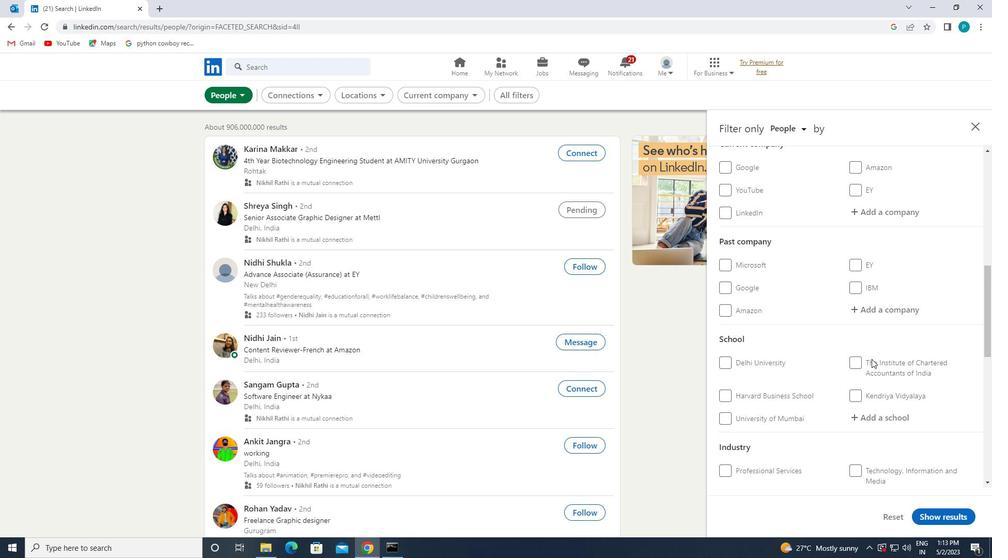 
Action: Mouse scrolled (871, 359) with delta (0, 0)
Screenshot: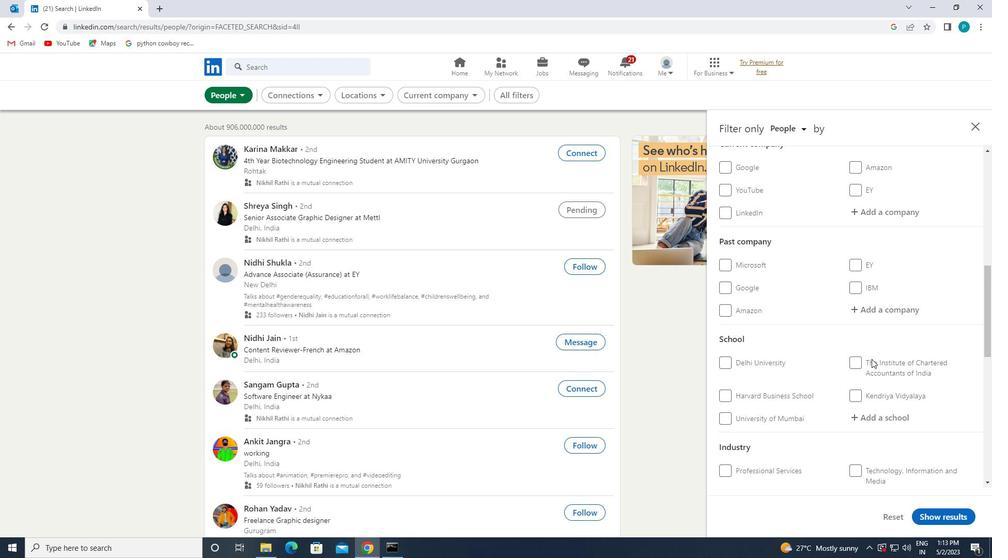 
Action: Mouse moved to (860, 319)
Screenshot: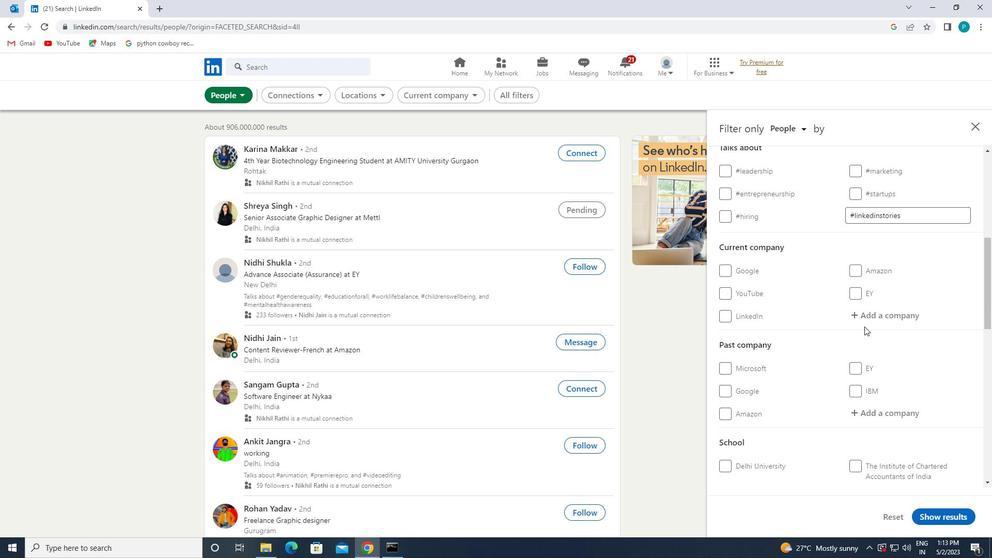 
Action: Mouse pressed left at (860, 319)
Screenshot: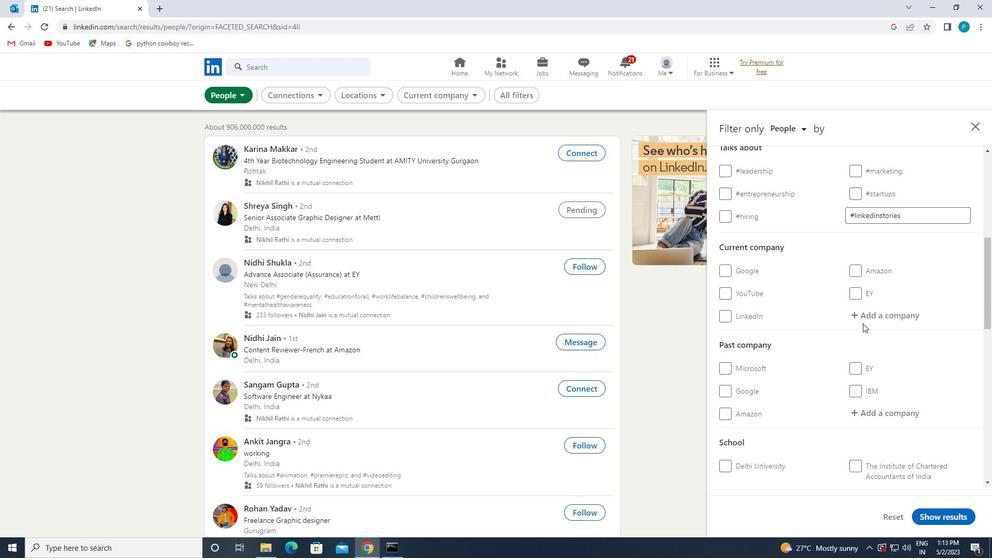
Action: Mouse moved to (861, 329)
Screenshot: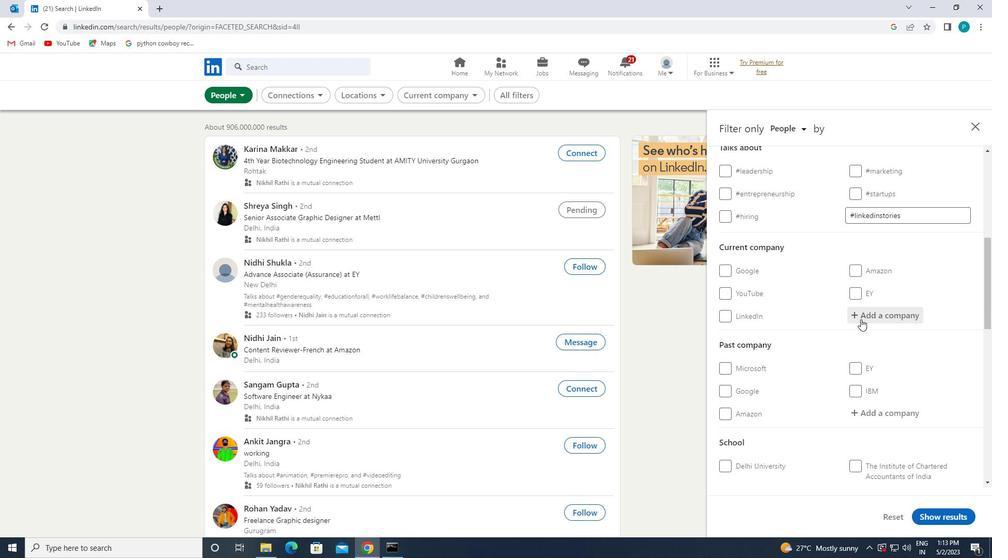 
Action: Key pressed <Key.caps_lock>T<Key.caps_lock>HE<Key.space><Key.caps_lock>C<Key.caps_lock>ORPORATE<Key.space><Key.caps_lock>B<Key.caps_lock>HAKT
Screenshot: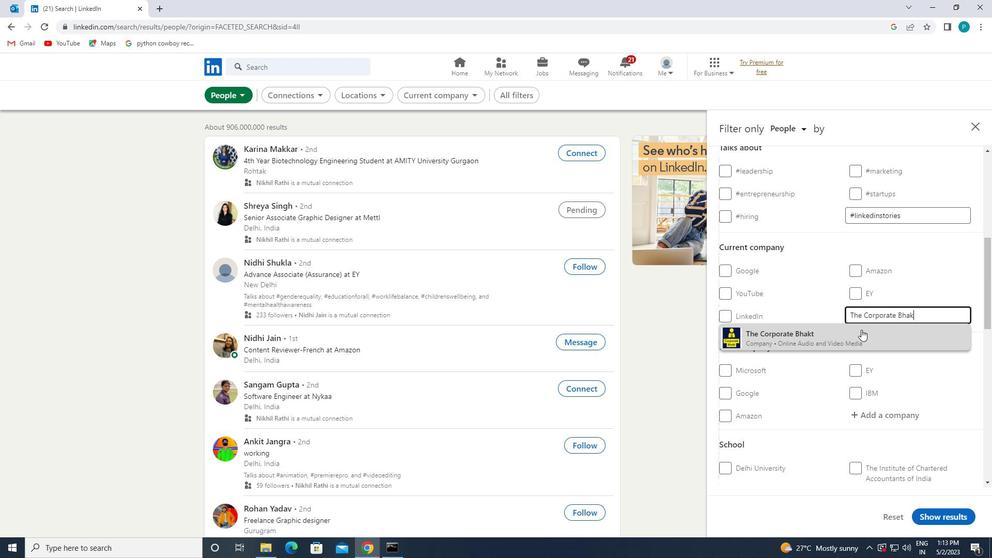 
Action: Mouse moved to (859, 337)
Screenshot: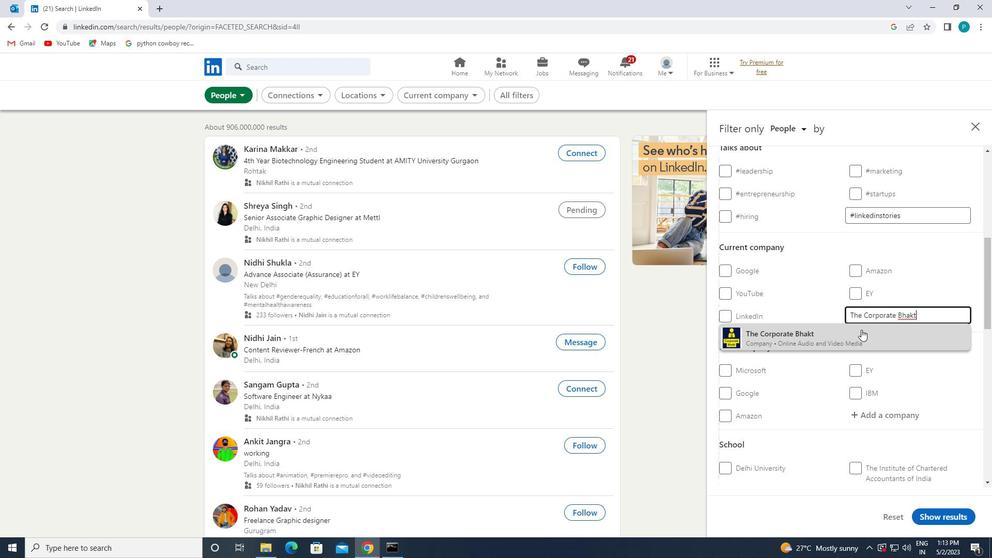 
Action: Mouse pressed left at (859, 337)
Screenshot: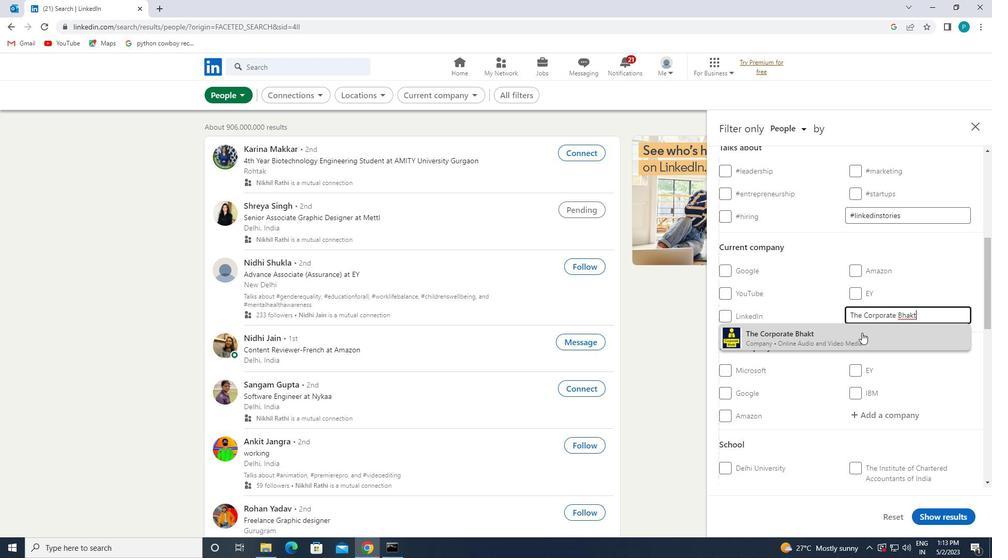 
Action: Mouse moved to (855, 363)
Screenshot: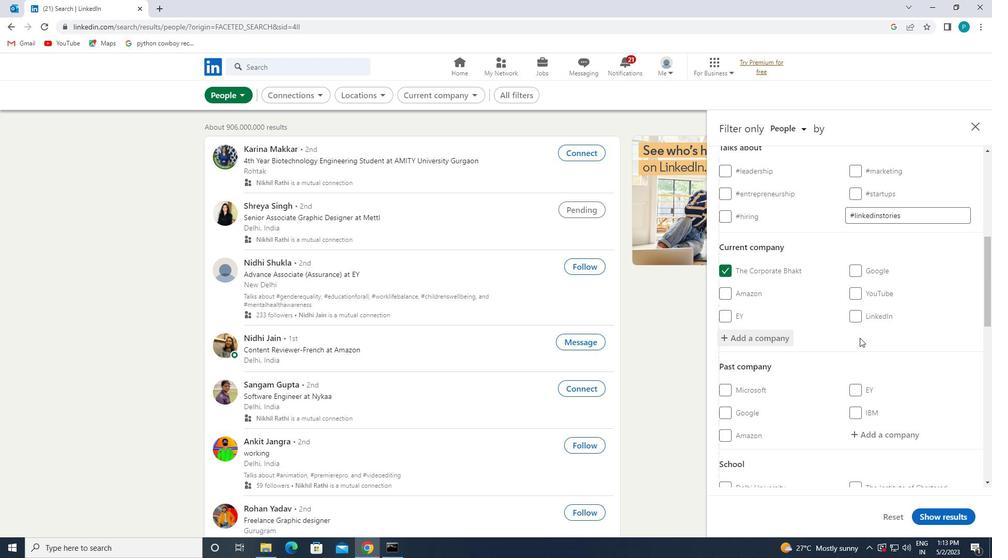 
Action: Mouse scrolled (855, 363) with delta (0, 0)
Screenshot: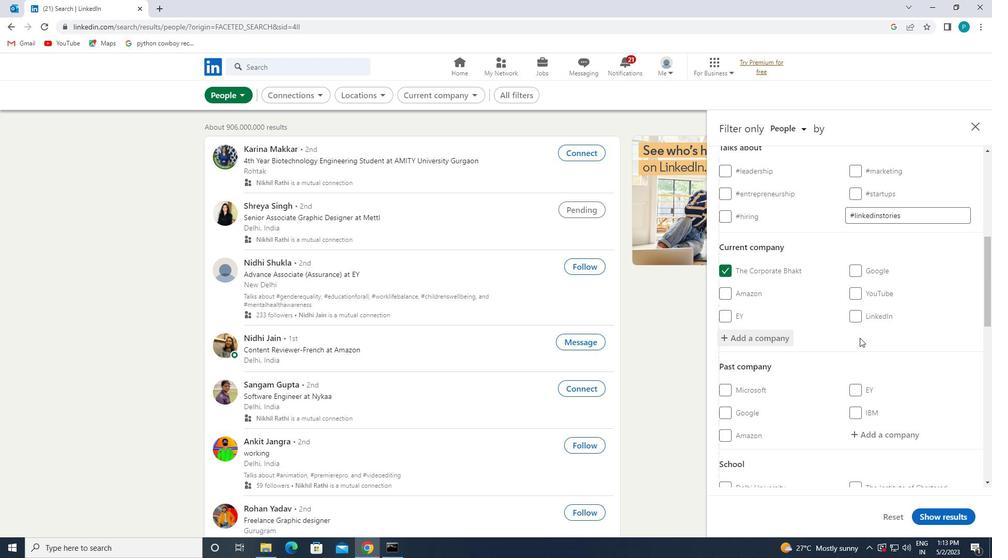 
Action: Mouse moved to (853, 370)
Screenshot: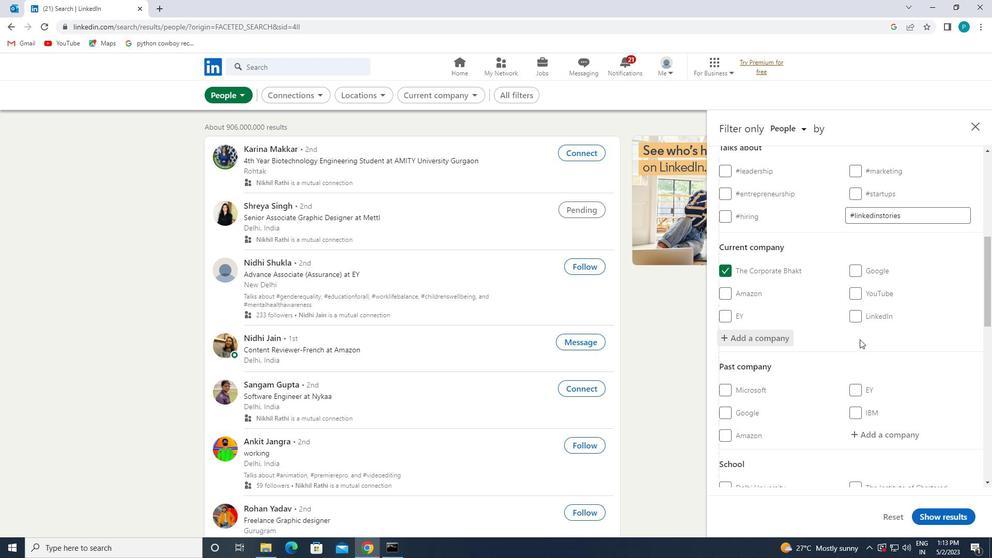 
Action: Mouse scrolled (853, 369) with delta (0, 0)
Screenshot: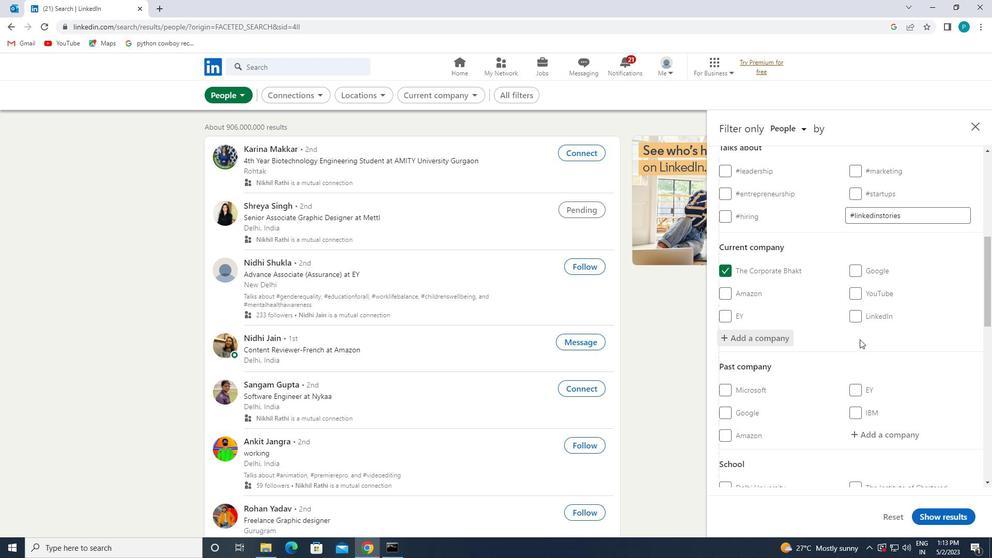 
Action: Mouse moved to (893, 412)
Screenshot: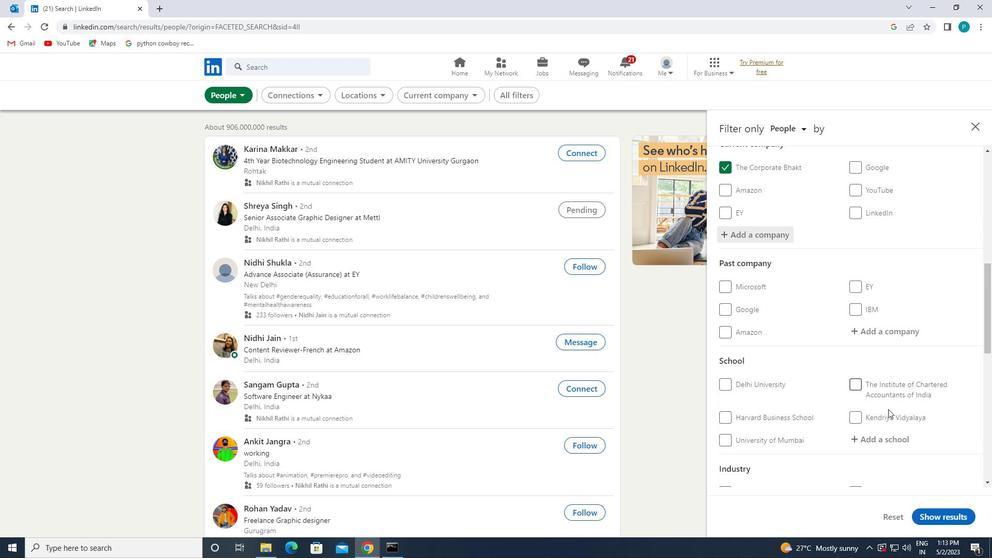 
Action: Mouse scrolled (893, 412) with delta (0, 0)
Screenshot: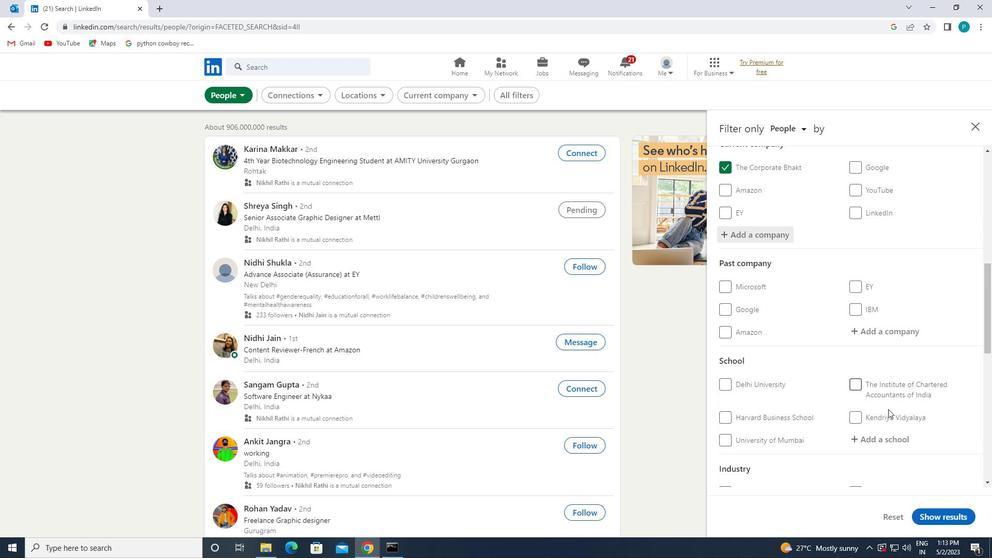 
Action: Mouse moved to (887, 387)
Screenshot: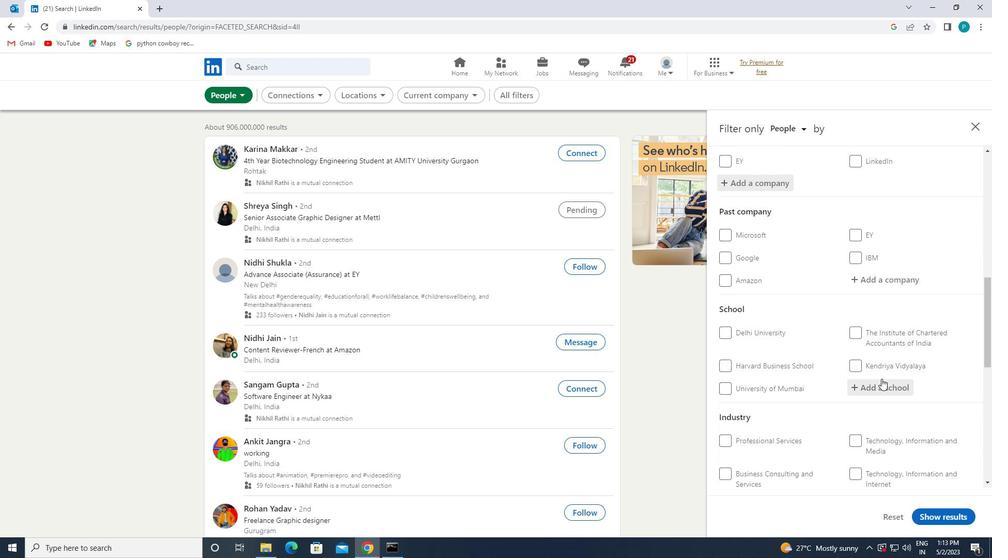 
Action: Mouse pressed left at (887, 387)
Screenshot: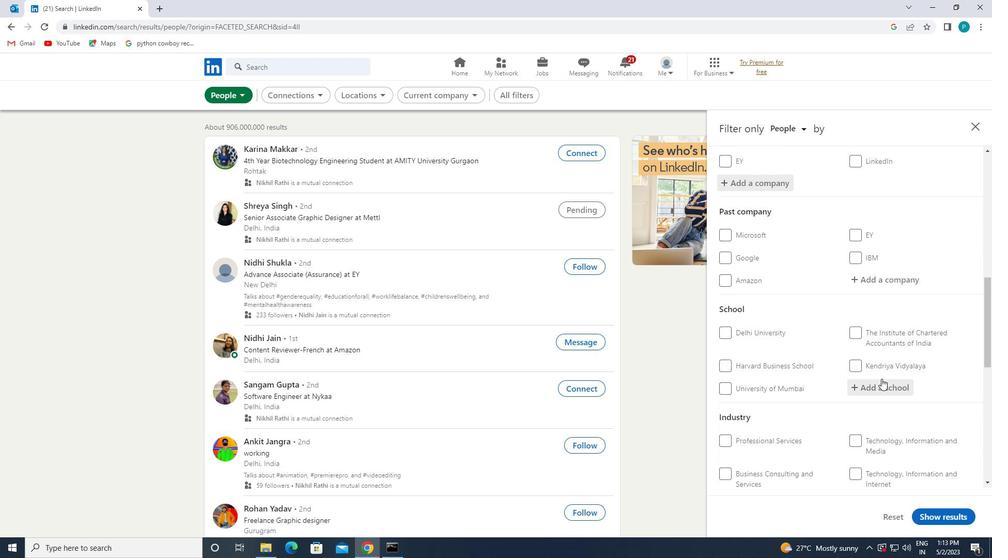 
Action: Key pressed <Key.caps_lock>M<Key.caps_lock>AULANA
Screenshot: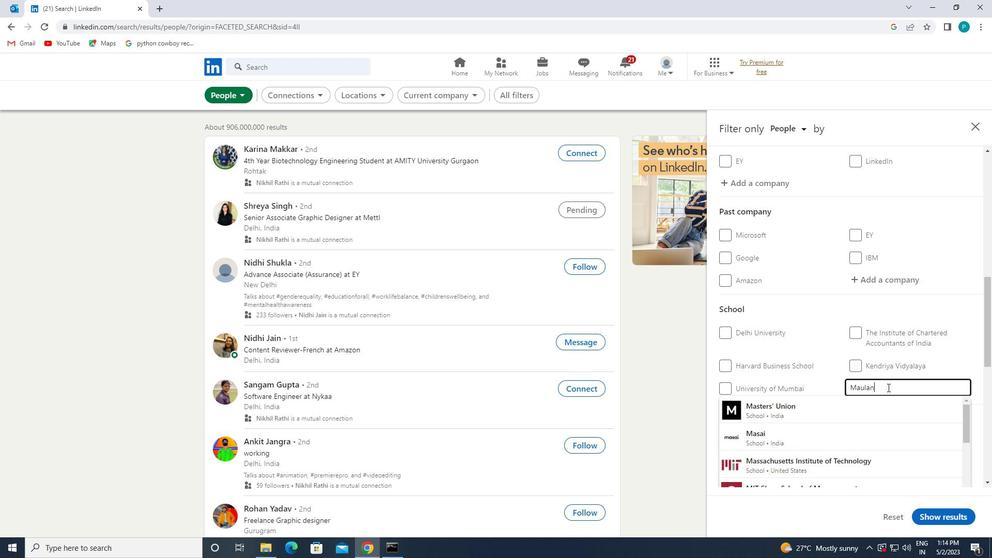 
Action: Mouse moved to (860, 411)
Screenshot: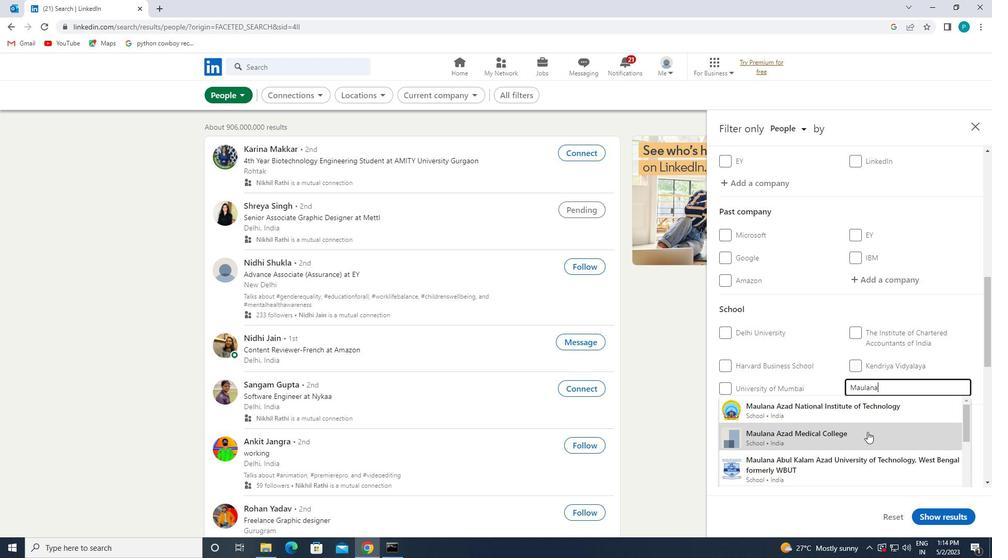 
Action: Mouse pressed left at (860, 411)
Screenshot: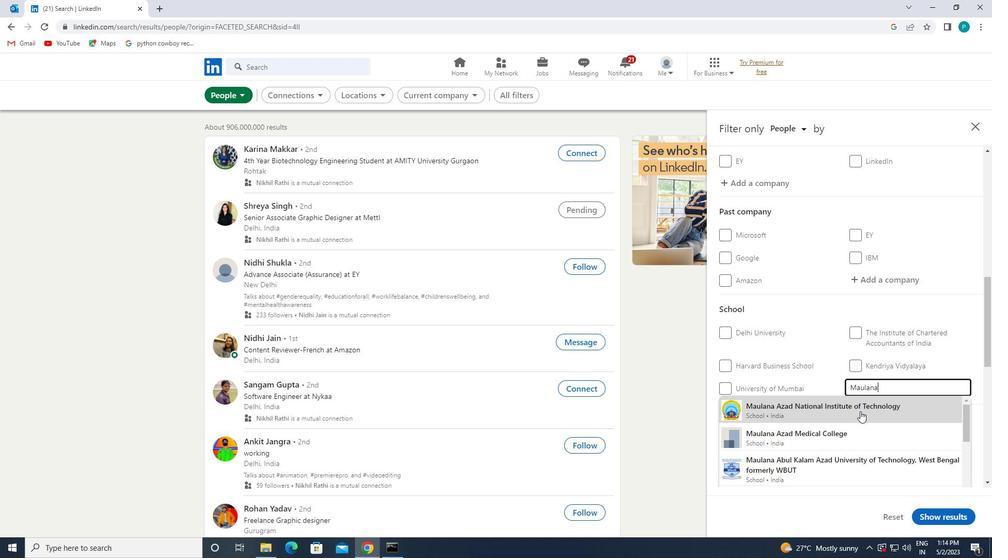 
Action: Mouse moved to (852, 436)
Screenshot: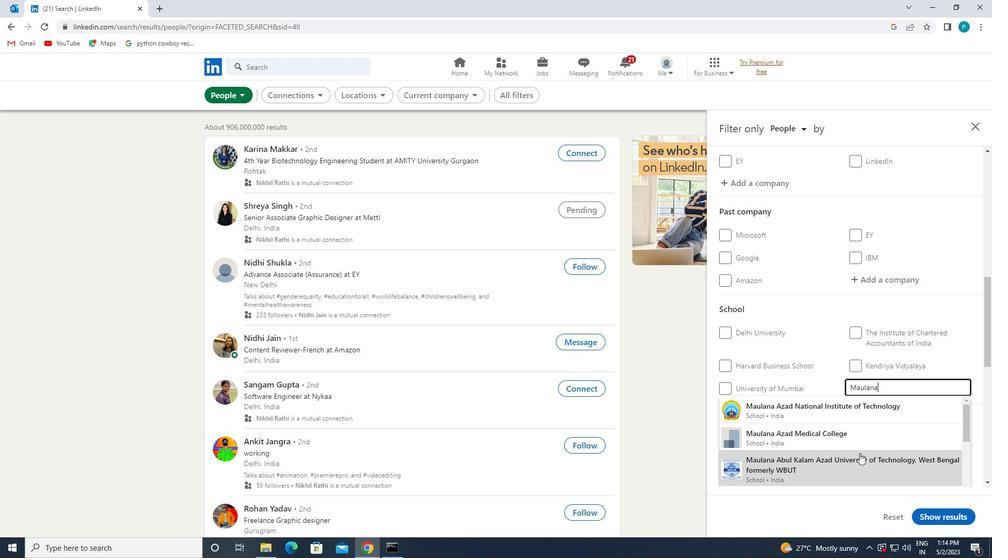
Action: Mouse pressed left at (852, 436)
Screenshot: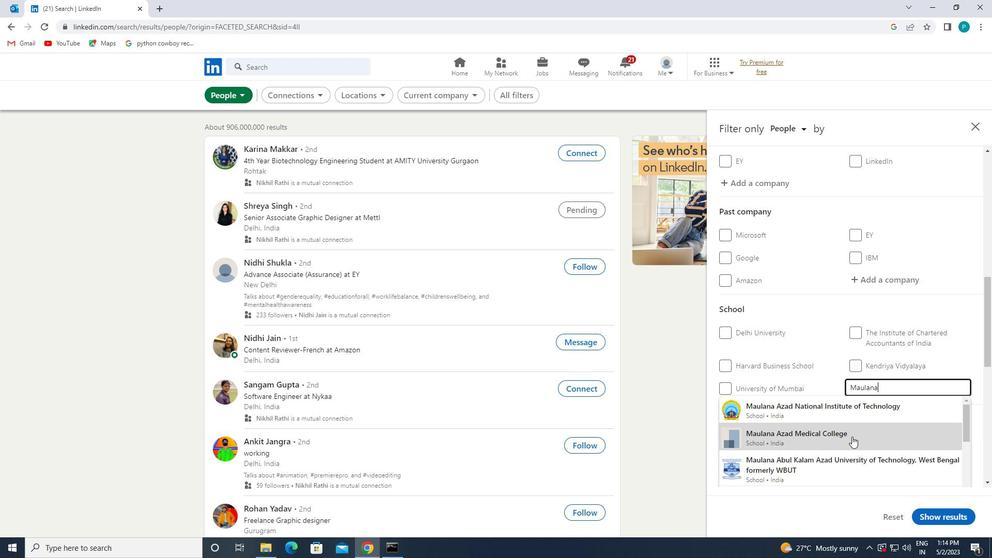 
Action: Mouse scrolled (852, 436) with delta (0, 0)
Screenshot: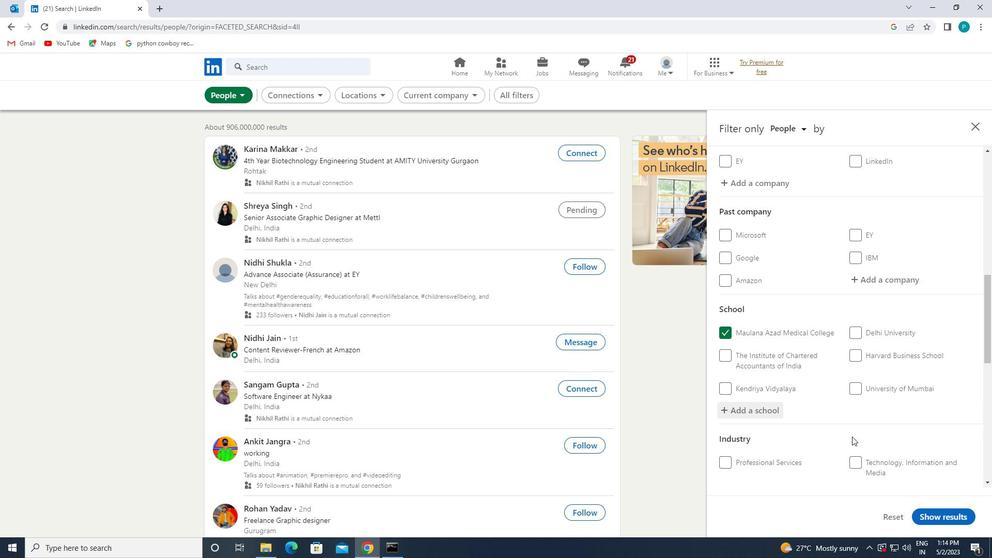
Action: Mouse scrolled (852, 436) with delta (0, 0)
Screenshot: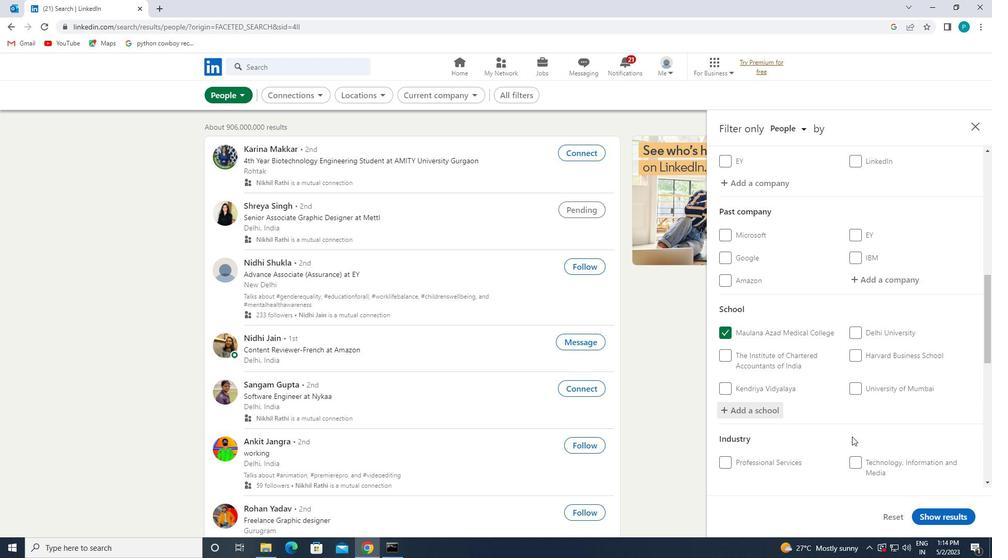 
Action: Mouse moved to (726, 230)
Screenshot: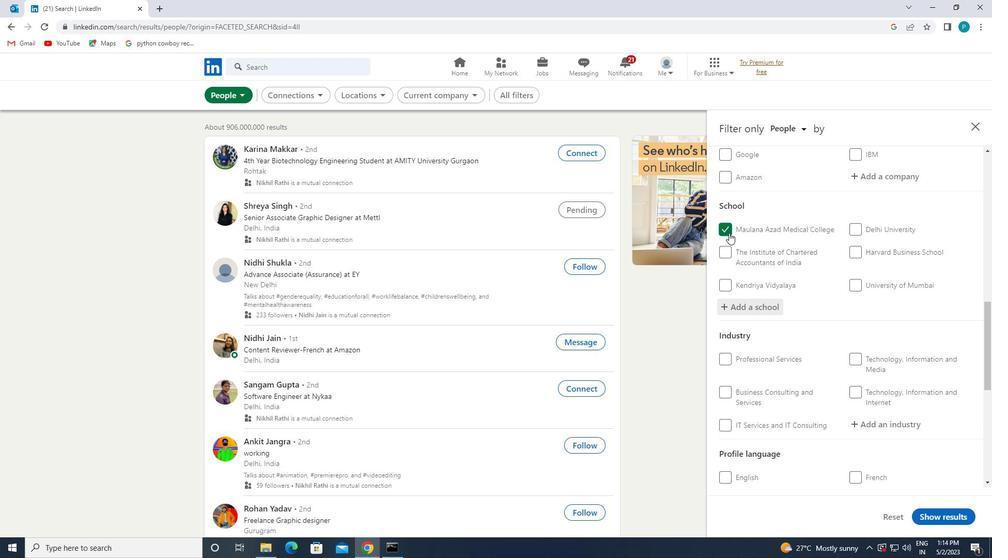 
Action: Mouse pressed left at (726, 230)
Screenshot: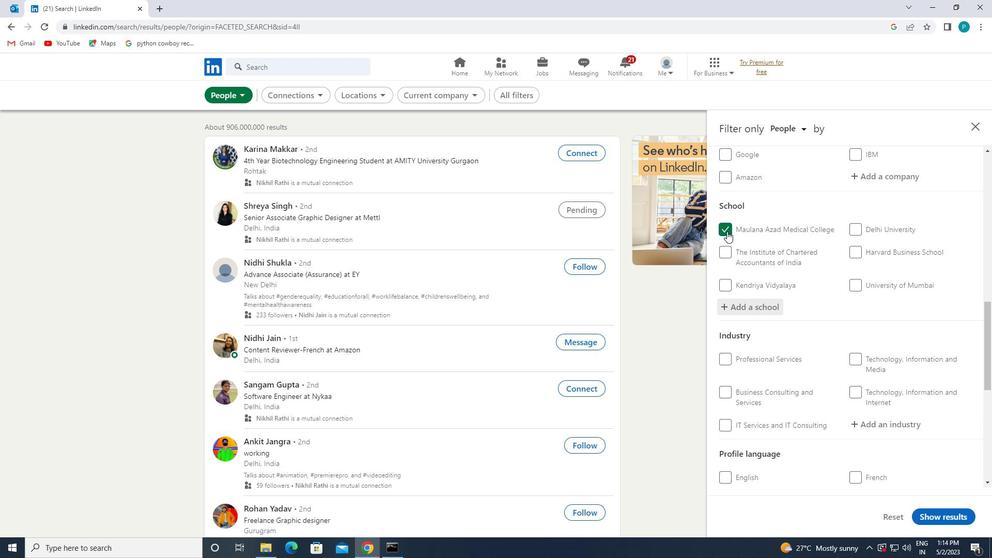 
Action: Mouse moved to (759, 307)
Screenshot: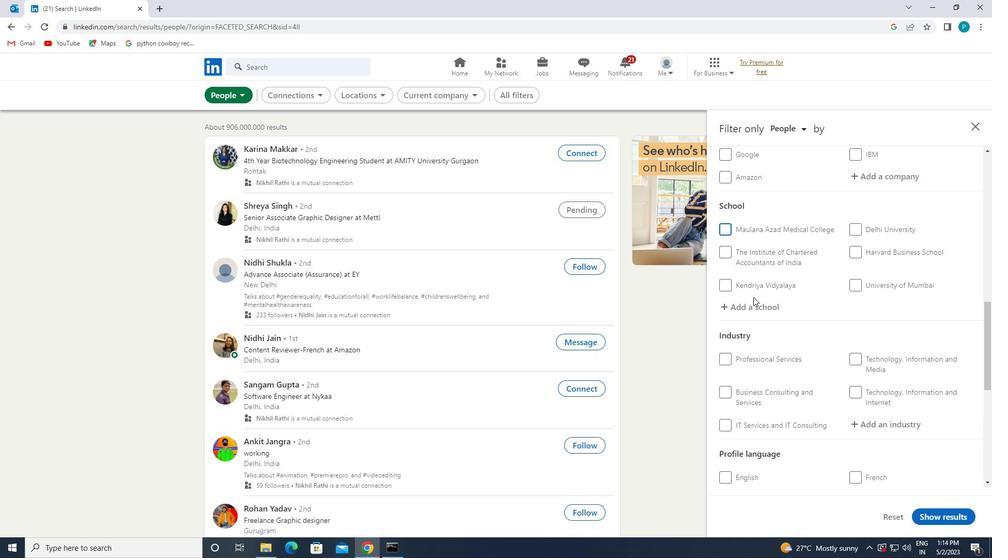 
Action: Mouse pressed left at (759, 307)
Screenshot: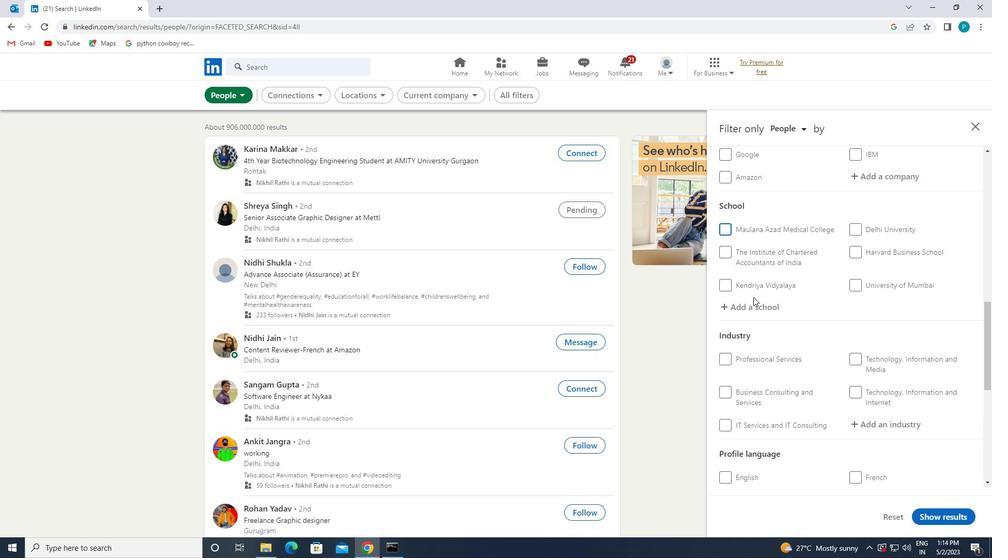 
Action: Key pressed <Key.caps_lock>M<Key.caps_lock>AULANA
Screenshot: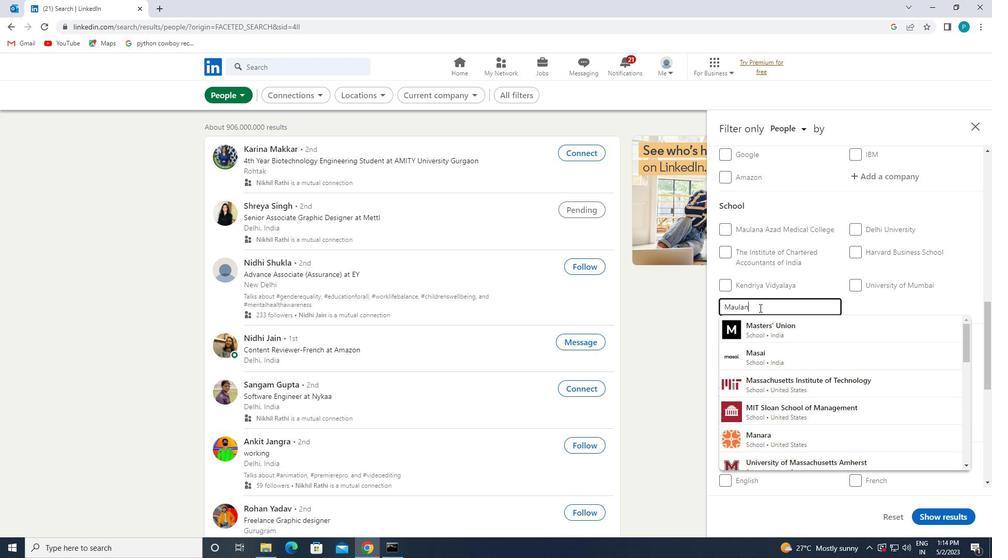 
Action: Mouse moved to (766, 317)
Screenshot: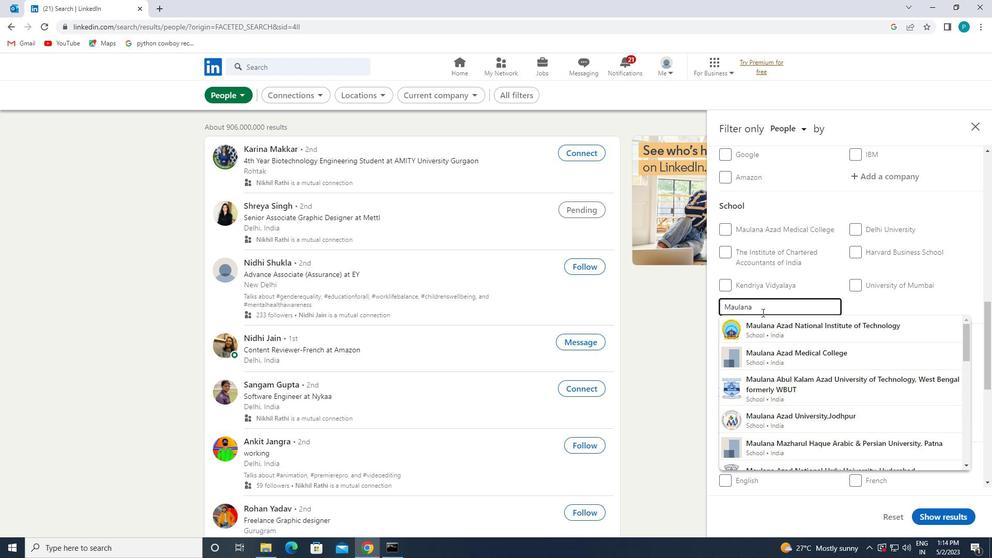 
Action: Key pressed <Key.space><Key.caps_lock>A<Key.caps_lock>ZAD<Key.space><Key.caps_lock>C<Key.caps_lock>OLLEGE
Screenshot: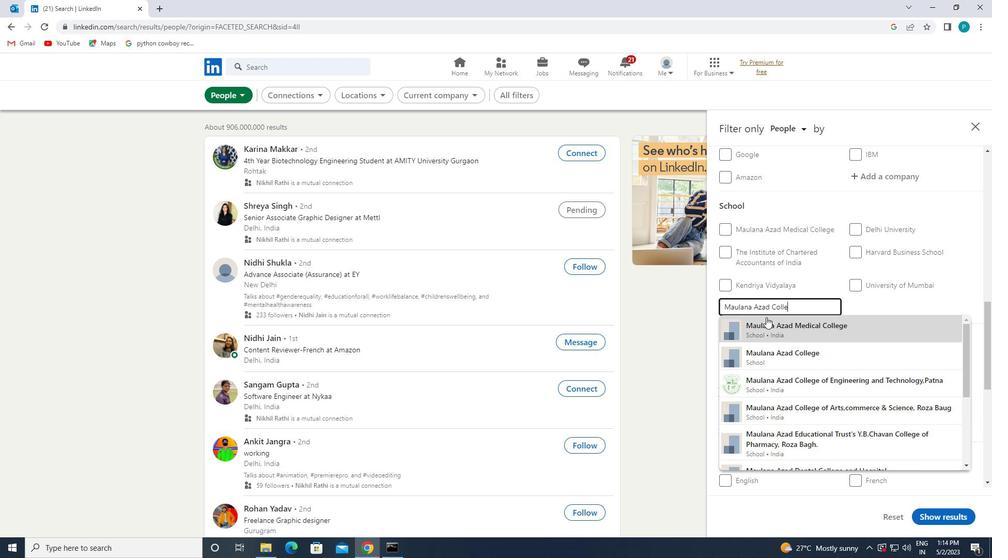 
Action: Mouse moved to (782, 352)
Screenshot: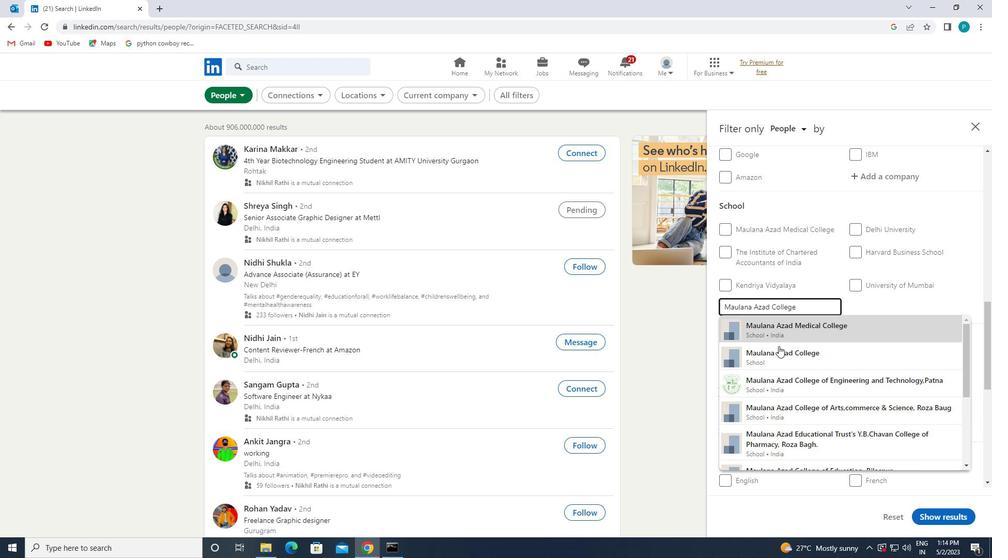 
Action: Mouse pressed left at (782, 352)
Screenshot: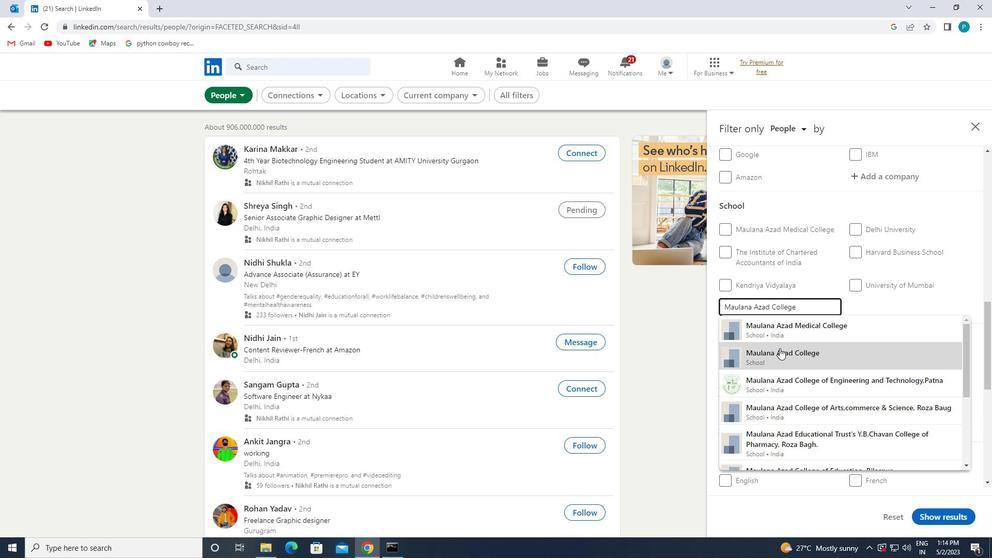 
Action: Mouse moved to (885, 373)
Screenshot: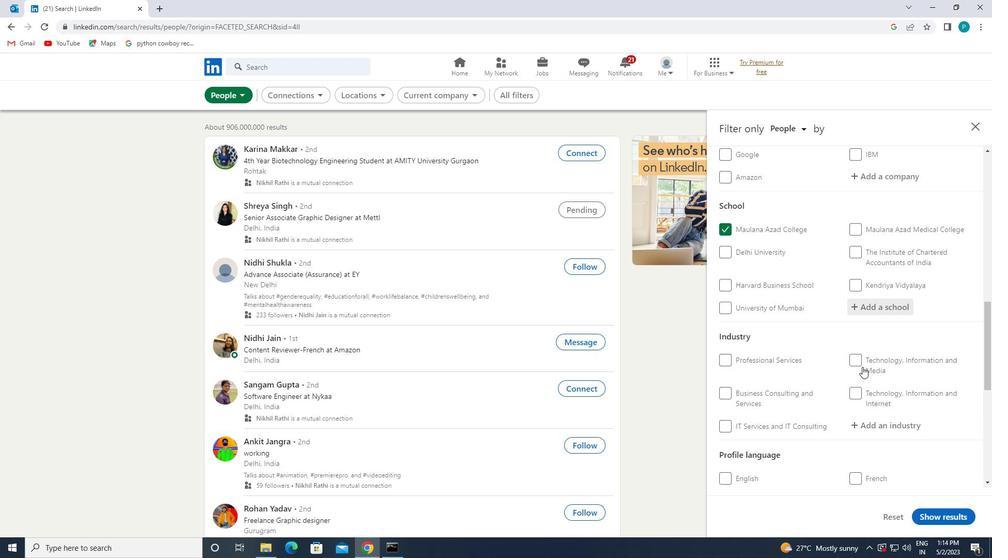 
Action: Mouse scrolled (885, 373) with delta (0, 0)
Screenshot: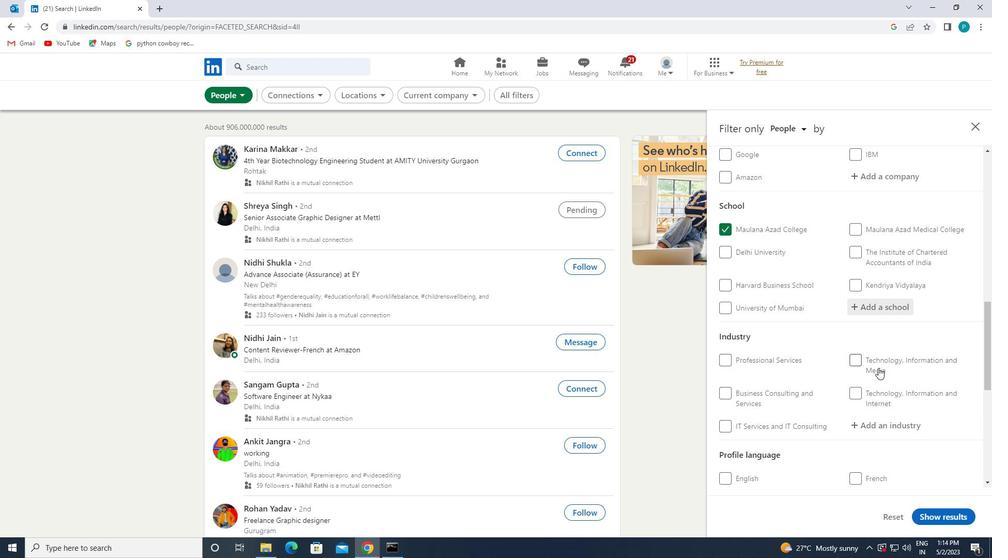 
Action: Mouse scrolled (885, 373) with delta (0, 0)
Screenshot: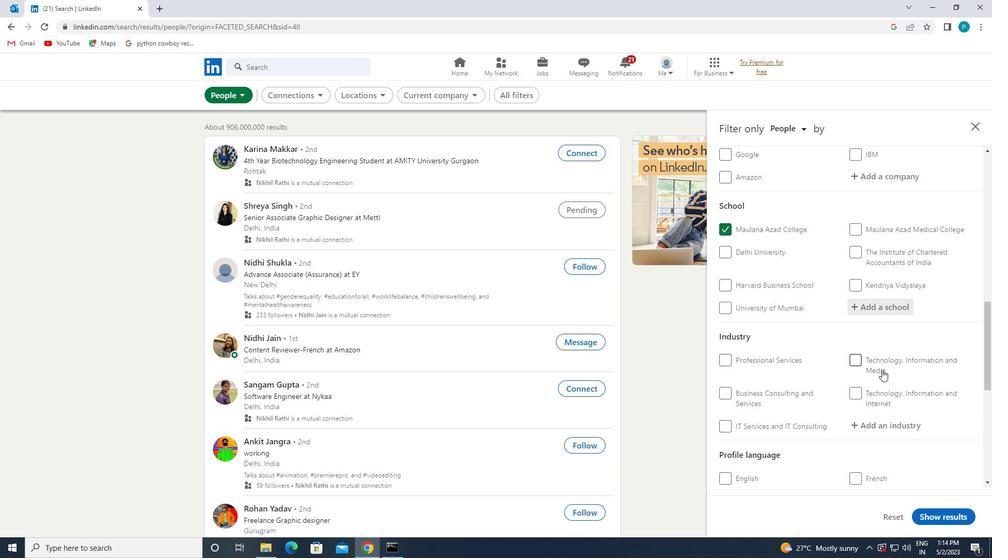 
Action: Mouse moved to (864, 323)
Screenshot: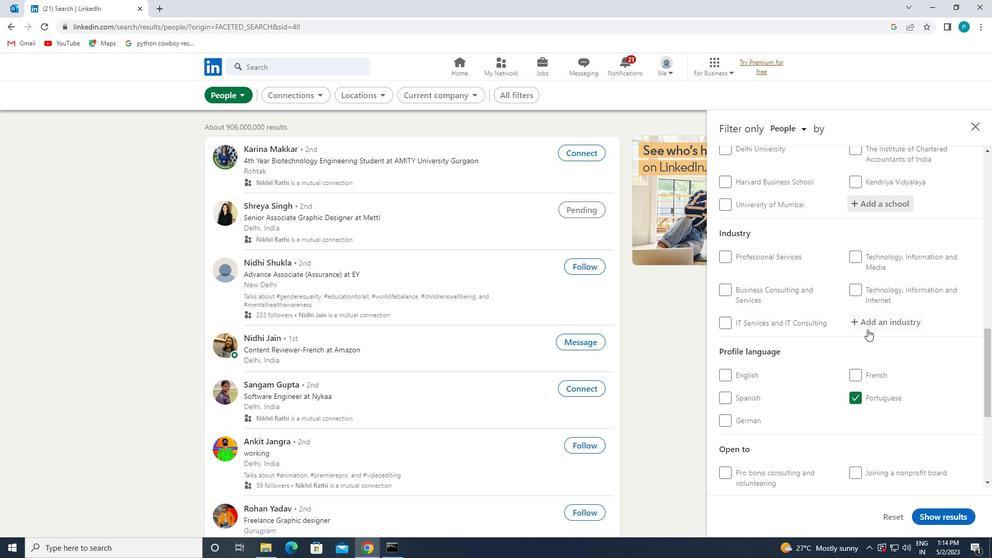 
Action: Mouse pressed left at (864, 323)
Screenshot: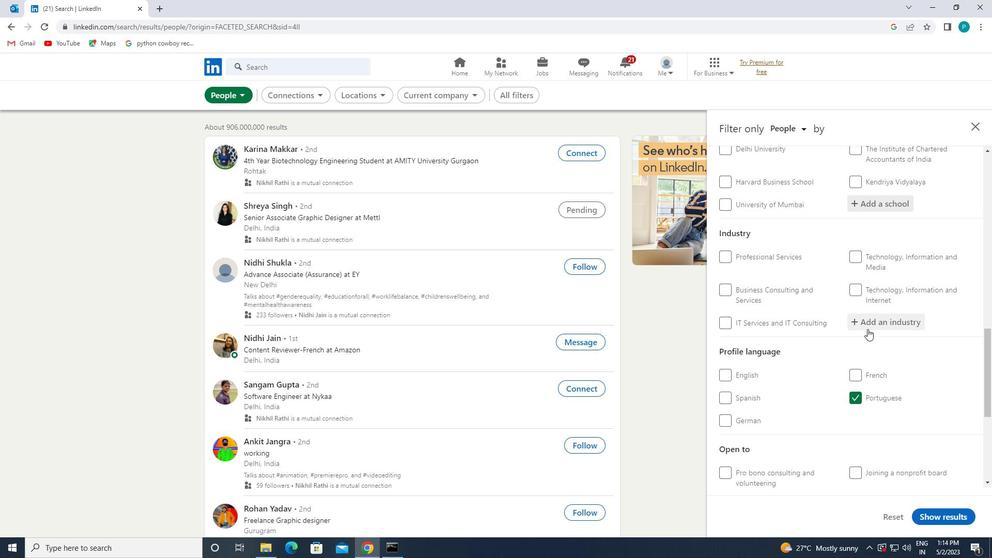 
Action: Key pressed <Key.caps_lock>R<Key.caps_lock><Key.backspace><Key.caps_lock>T<Key.caps_lock>RUST
Screenshot: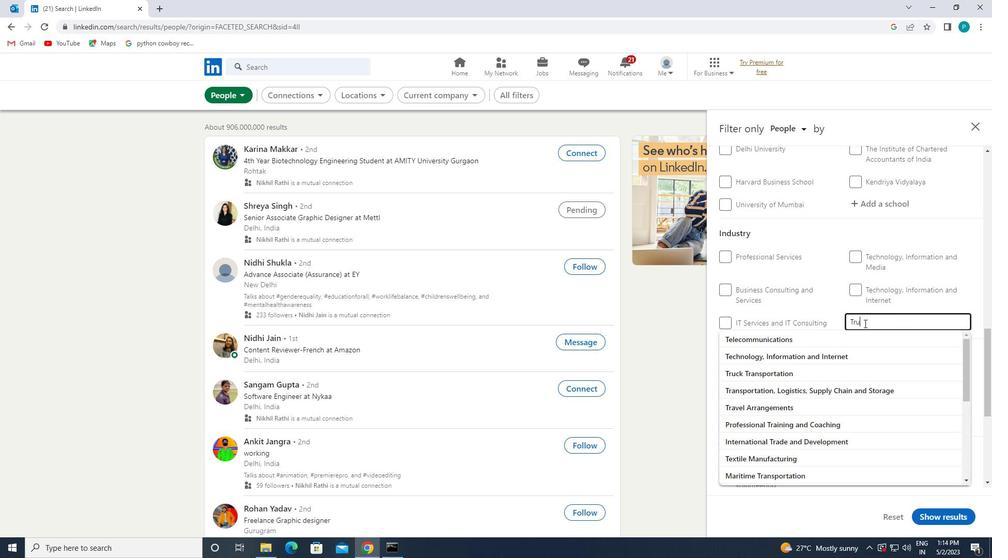 
Action: Mouse moved to (850, 335)
Screenshot: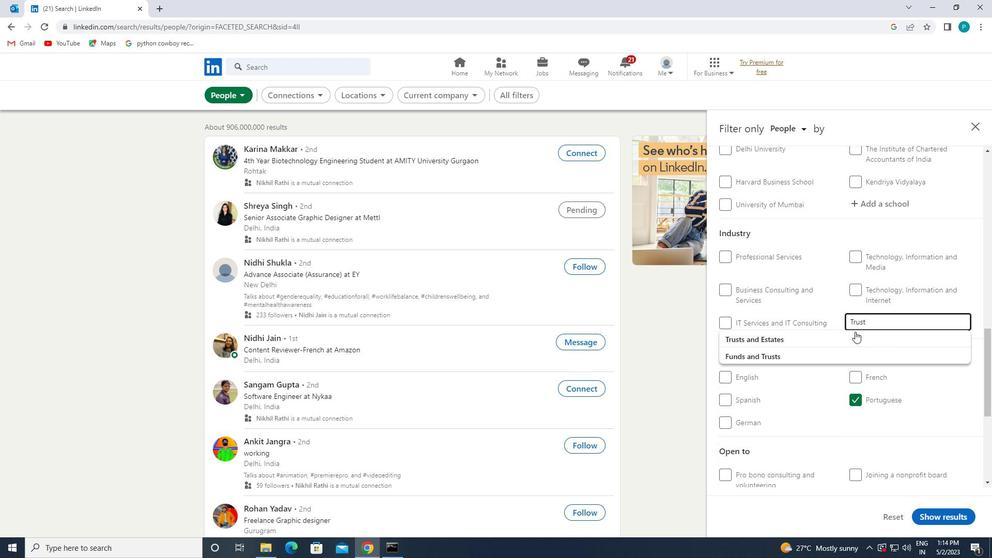 
Action: Mouse pressed left at (850, 335)
Screenshot: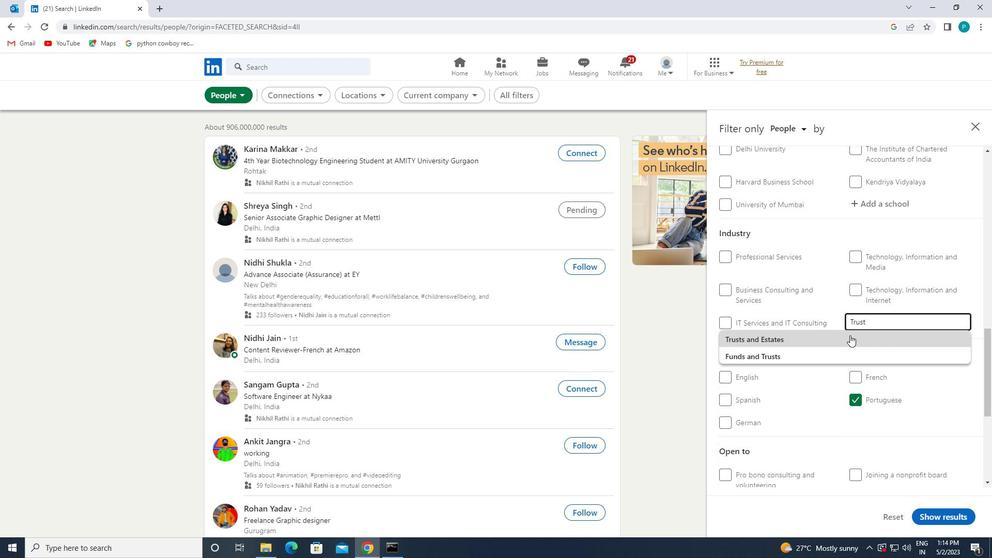 
Action: Mouse scrolled (850, 334) with delta (0, 0)
Screenshot: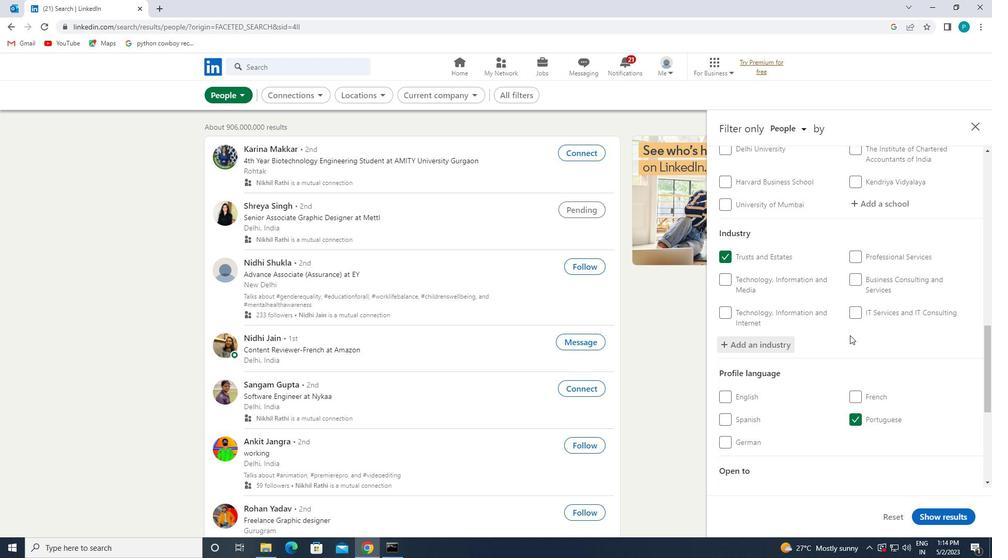 
Action: Mouse scrolled (850, 334) with delta (0, 0)
Screenshot: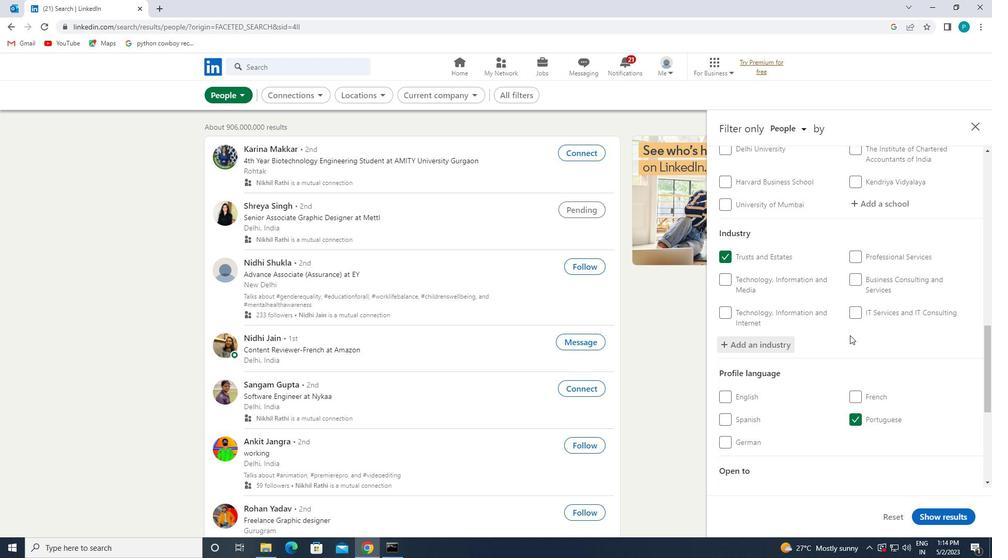 
Action: Mouse scrolled (850, 334) with delta (0, 0)
Screenshot: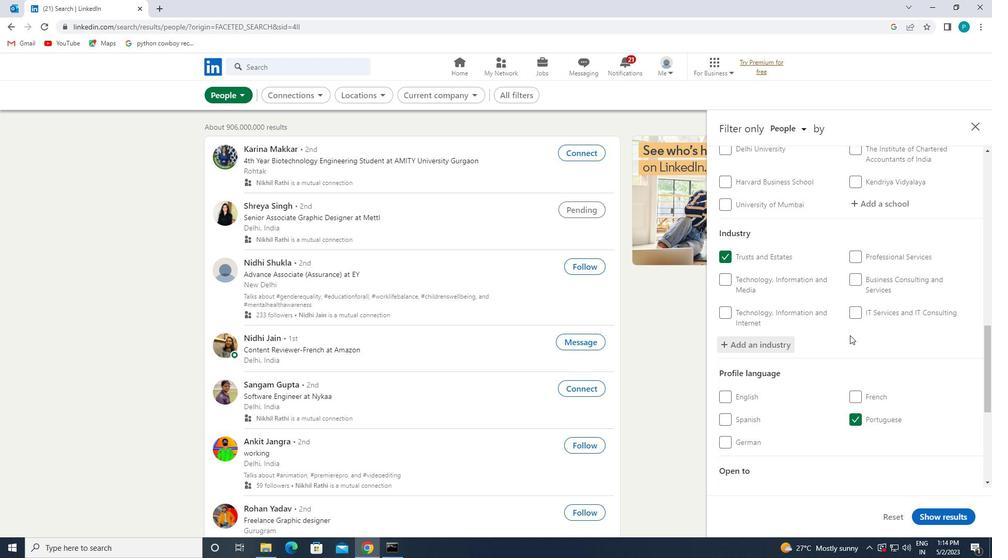 
Action: Mouse moved to (800, 390)
Screenshot: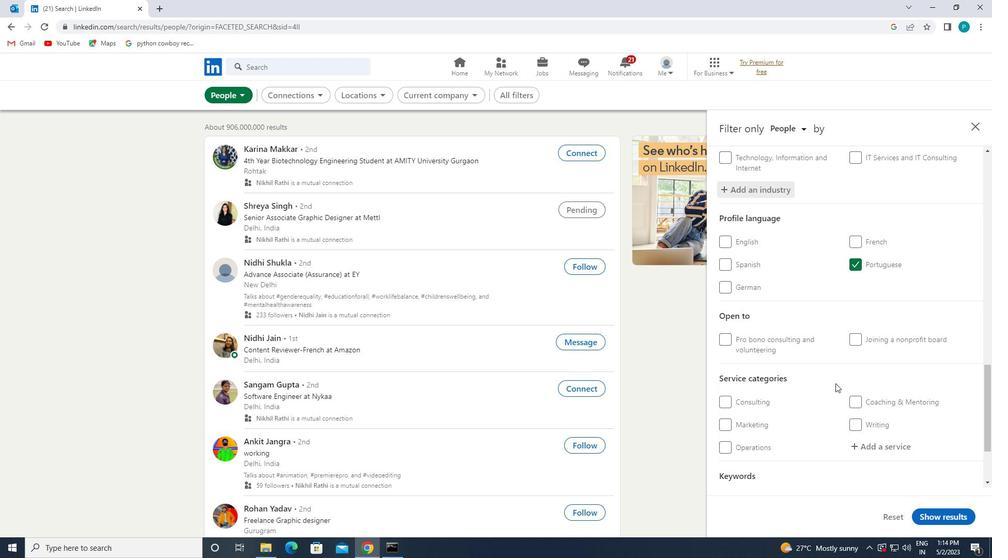 
Action: Mouse scrolled (800, 390) with delta (0, 0)
Screenshot: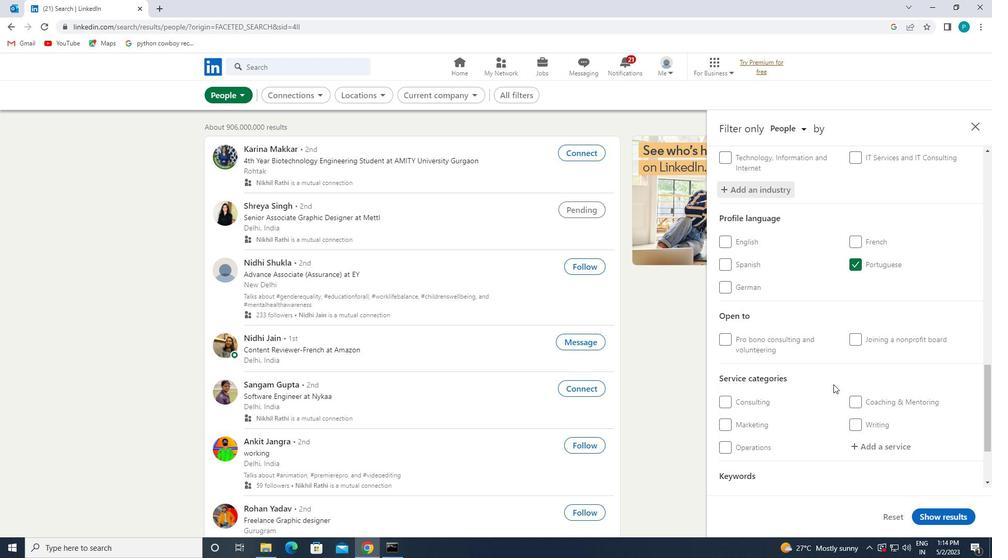 
Action: Mouse scrolled (800, 390) with delta (0, 0)
Screenshot: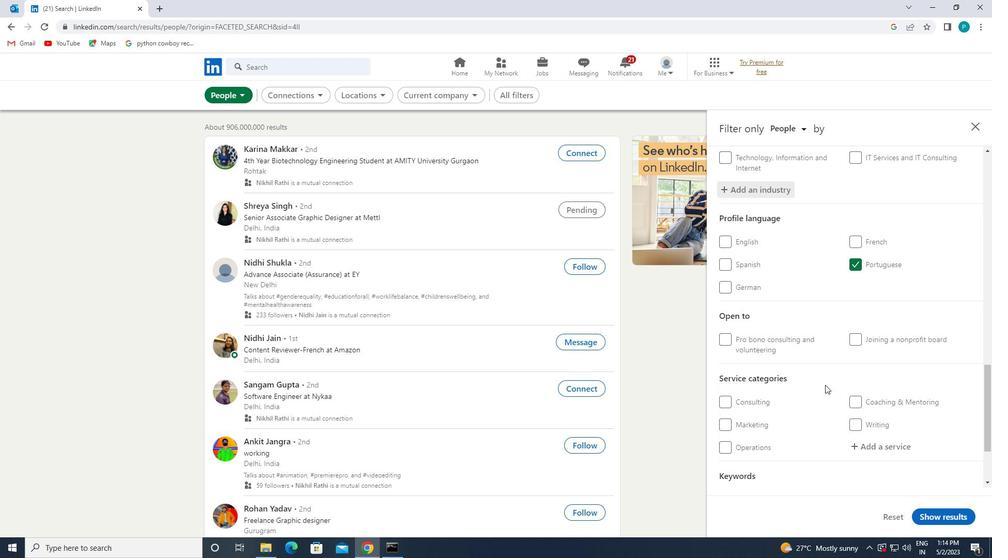 
Action: Mouse moved to (874, 344)
Screenshot: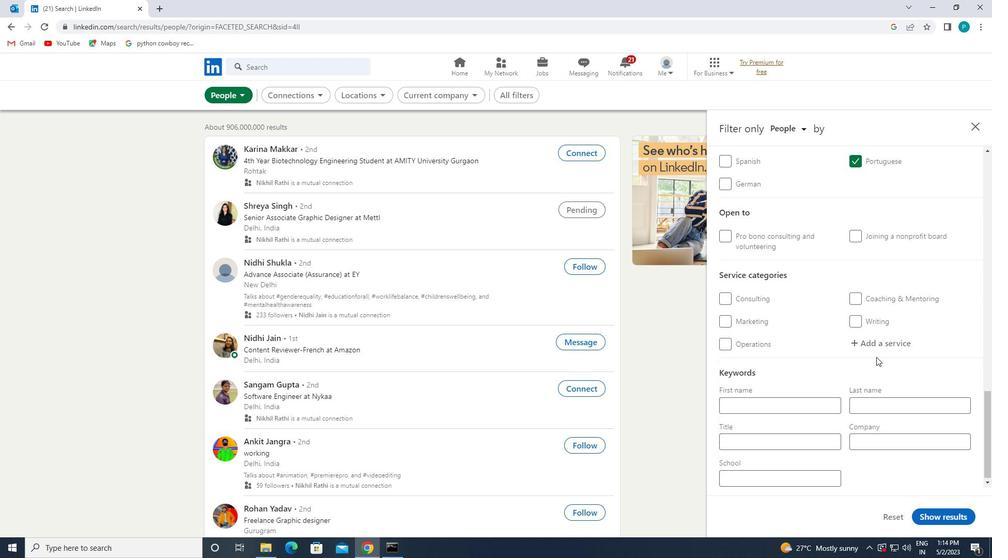 
Action: Mouse pressed left at (874, 344)
Screenshot: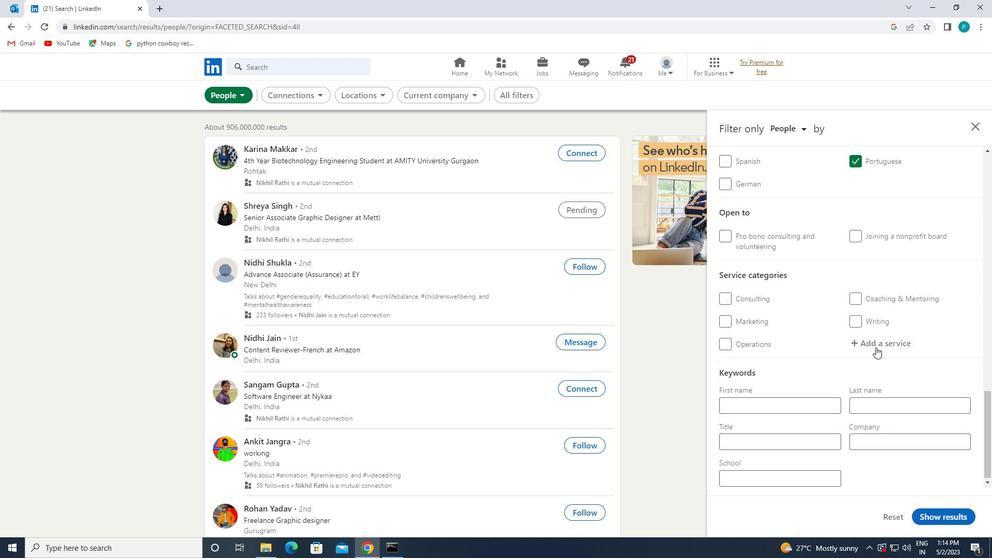 
Action: Key pressed <Key.caps_lock>C<Key.caps_lock>ORPO
Screenshot: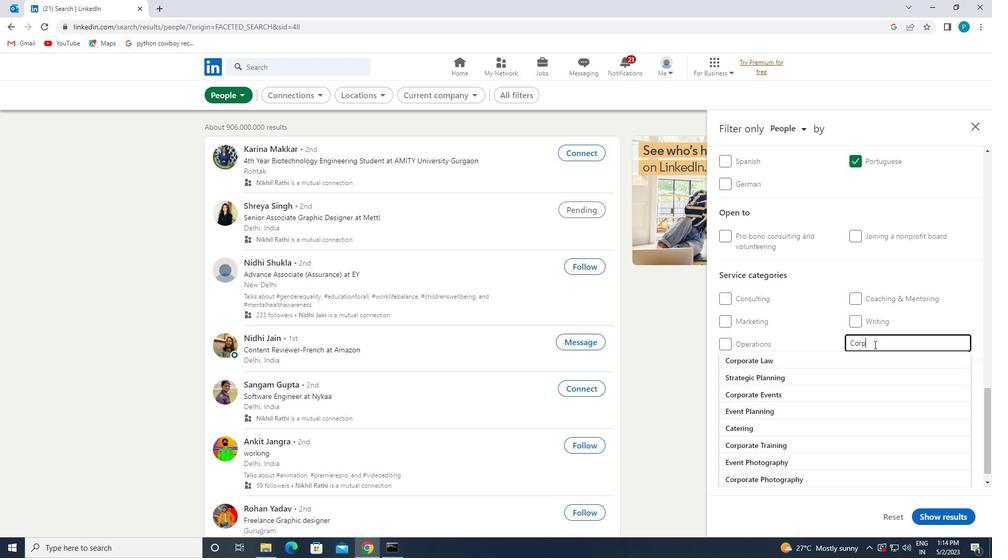 
Action: Mouse moved to (832, 389)
Screenshot: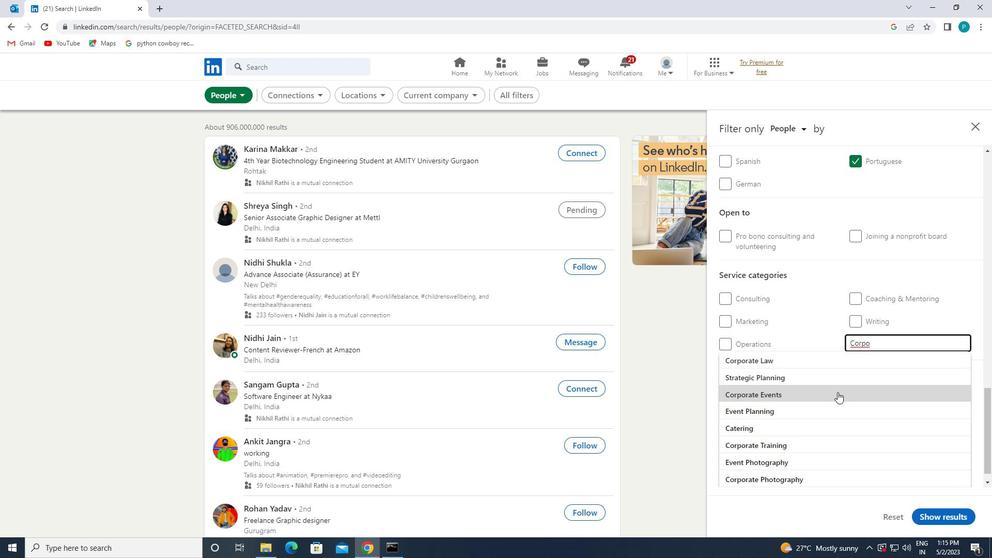
Action: Mouse pressed left at (832, 389)
Screenshot: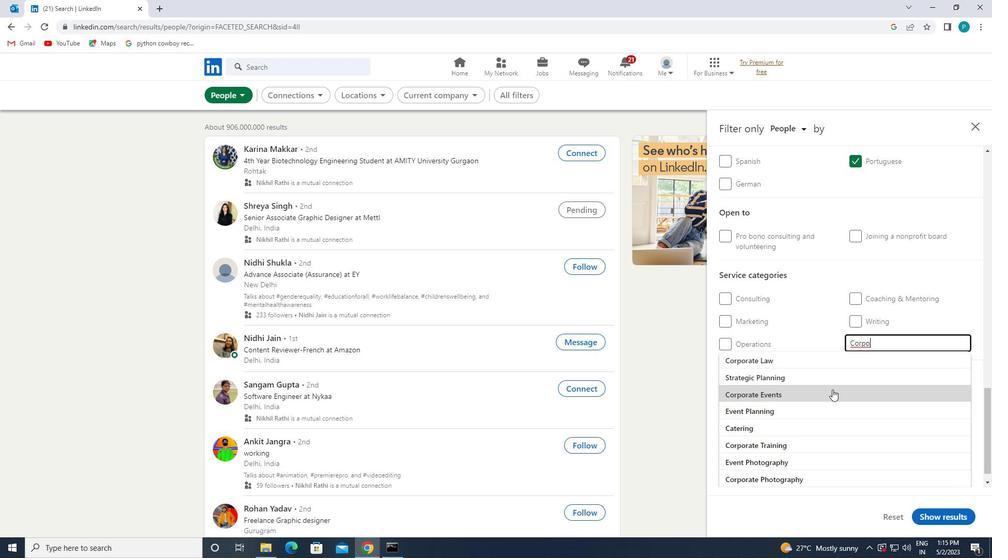
Action: Mouse scrolled (832, 389) with delta (0, 0)
Screenshot: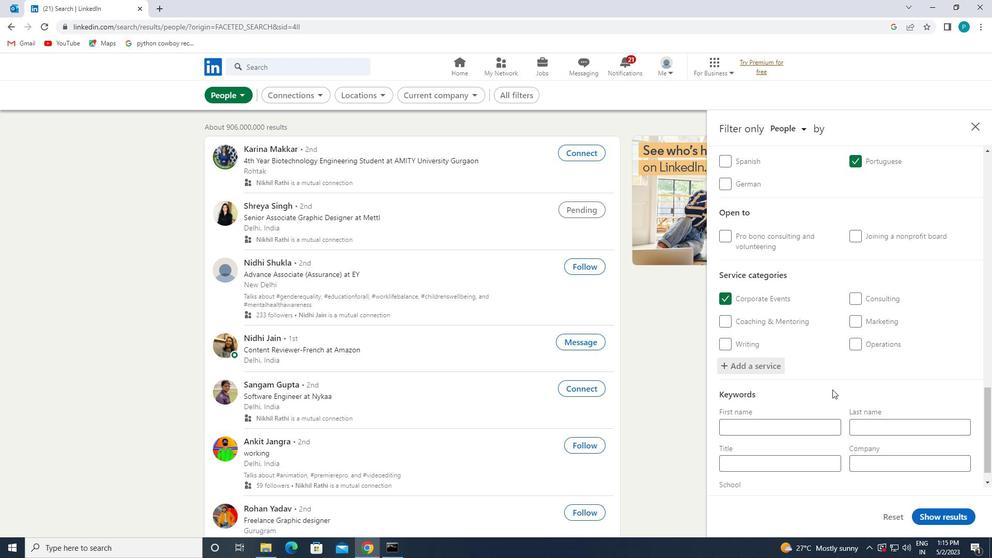 
Action: Mouse scrolled (832, 389) with delta (0, 0)
Screenshot: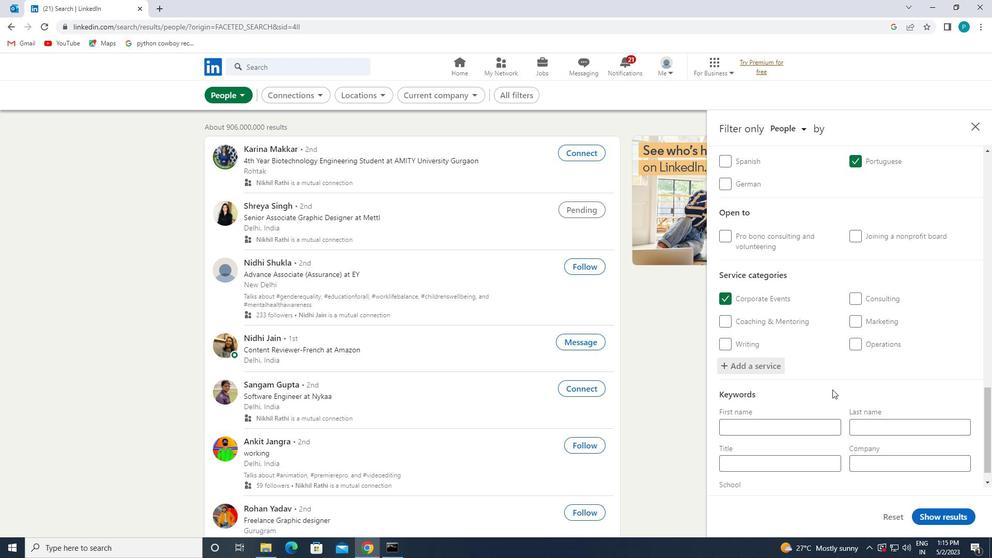 
Action: Mouse moved to (804, 439)
Screenshot: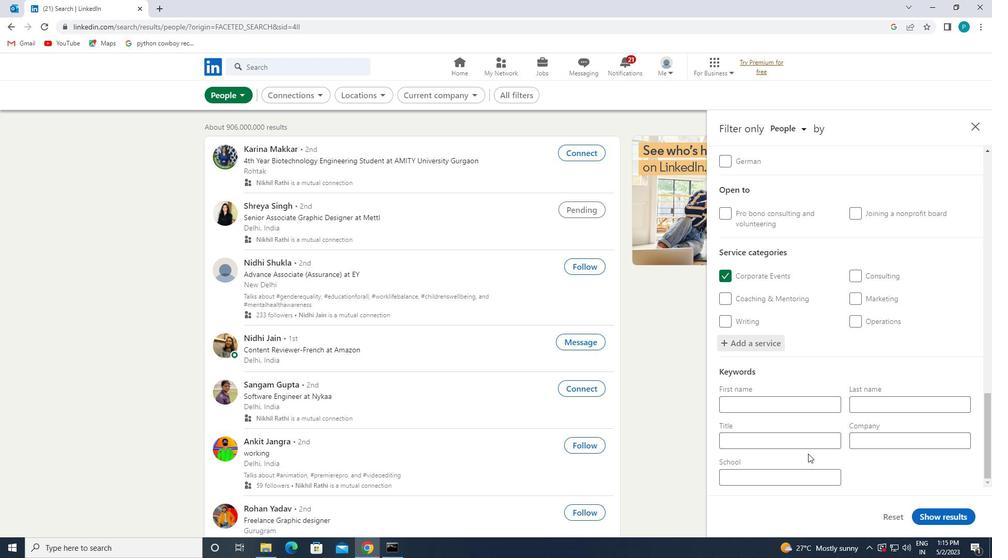 
Action: Mouse pressed left at (804, 439)
Screenshot: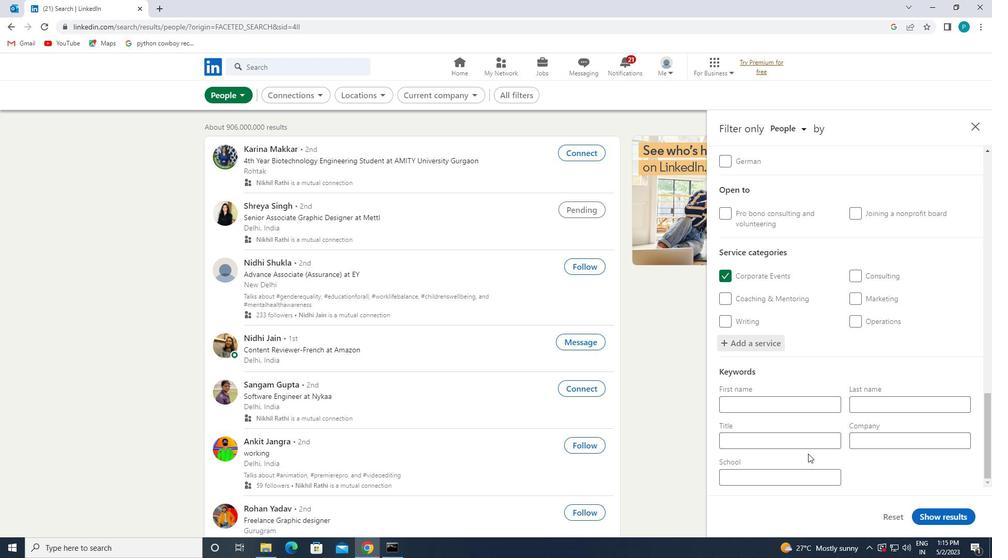 
Action: Key pressed <Key.caps_lock>B<Key.caps_lock>ARBER
Screenshot: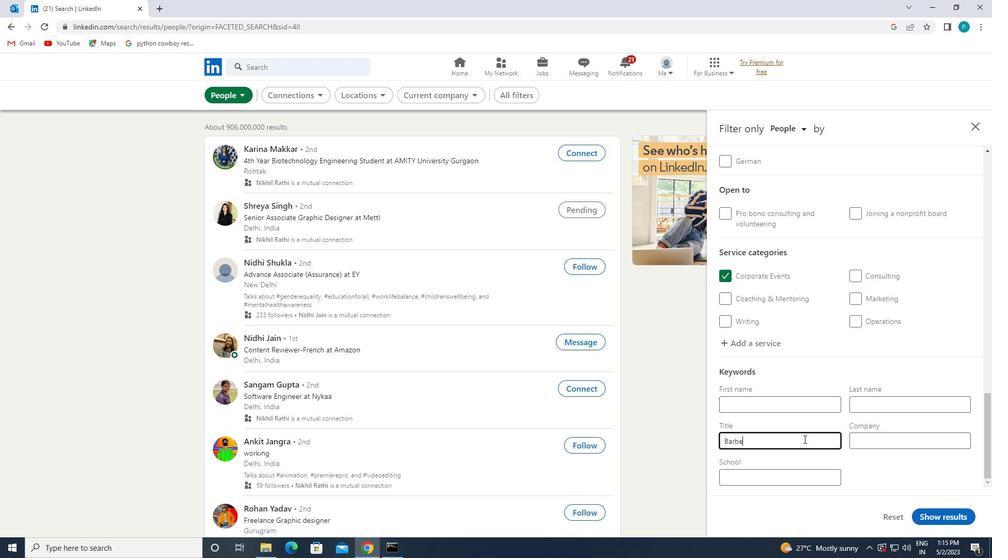 
Action: Mouse moved to (956, 514)
Screenshot: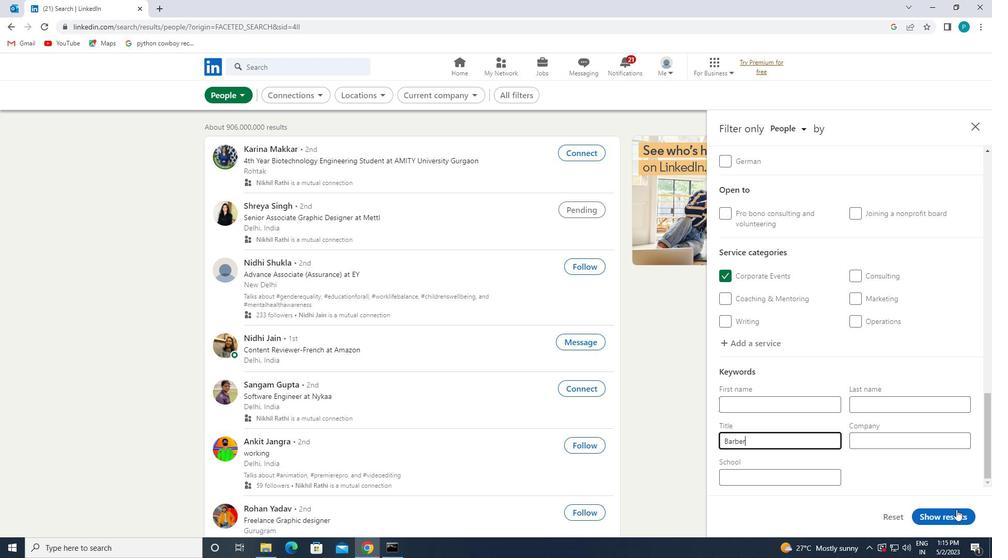 
Action: Mouse pressed left at (956, 514)
Screenshot: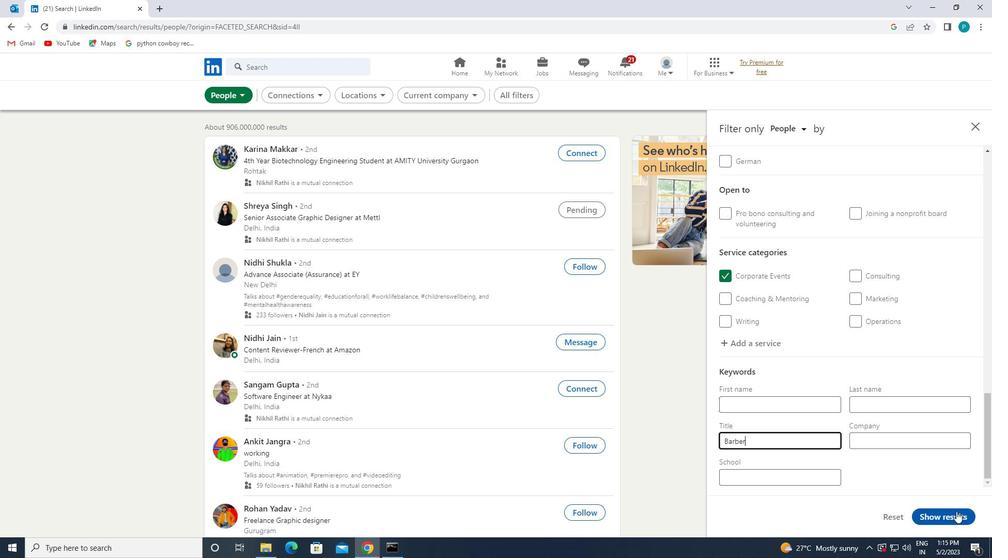 
